 Task: Find connections with filter location Esperanza with filter topic #trainer with filter profile language Spanish with filter current company Pharma Jobs (Pharma Wisdom Jobs) with filter school Indian Institute of Technology, Patna with filter industry Digital Accessibility Services with filter service category Consulting with filter keywords title Front Desk Associate
Action: Mouse moved to (515, 109)
Screenshot: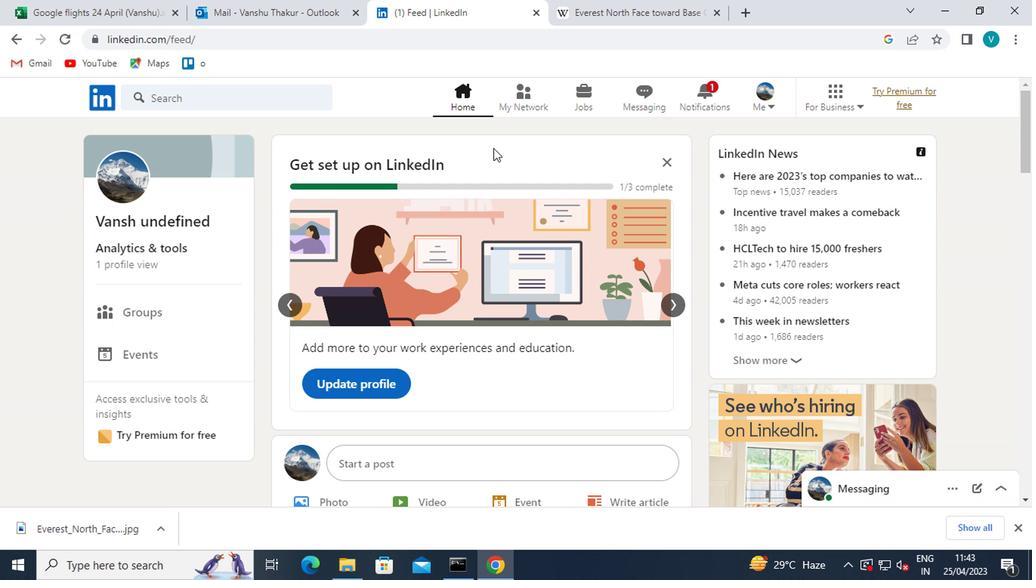 
Action: Mouse pressed left at (515, 109)
Screenshot: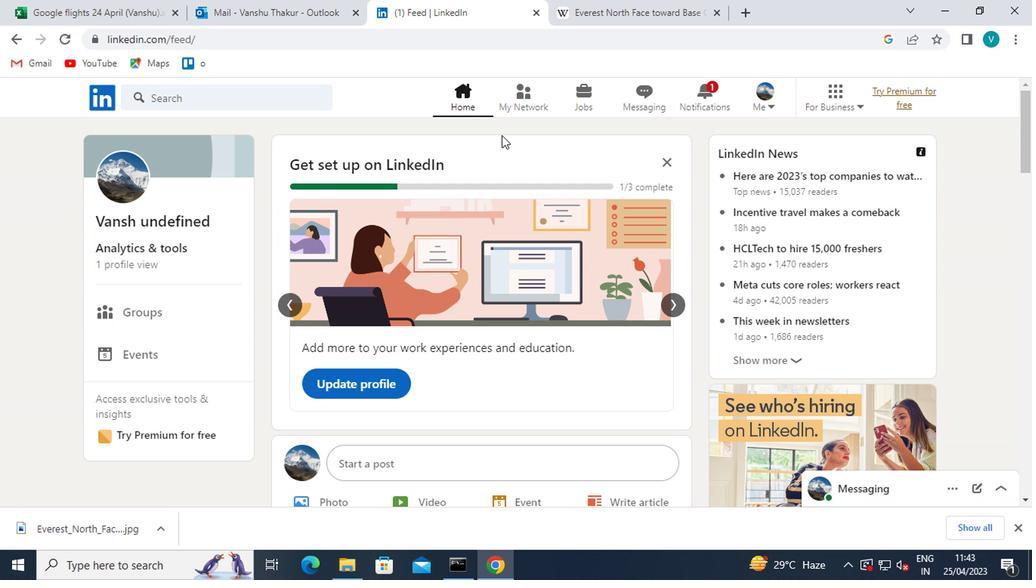 
Action: Mouse moved to (158, 184)
Screenshot: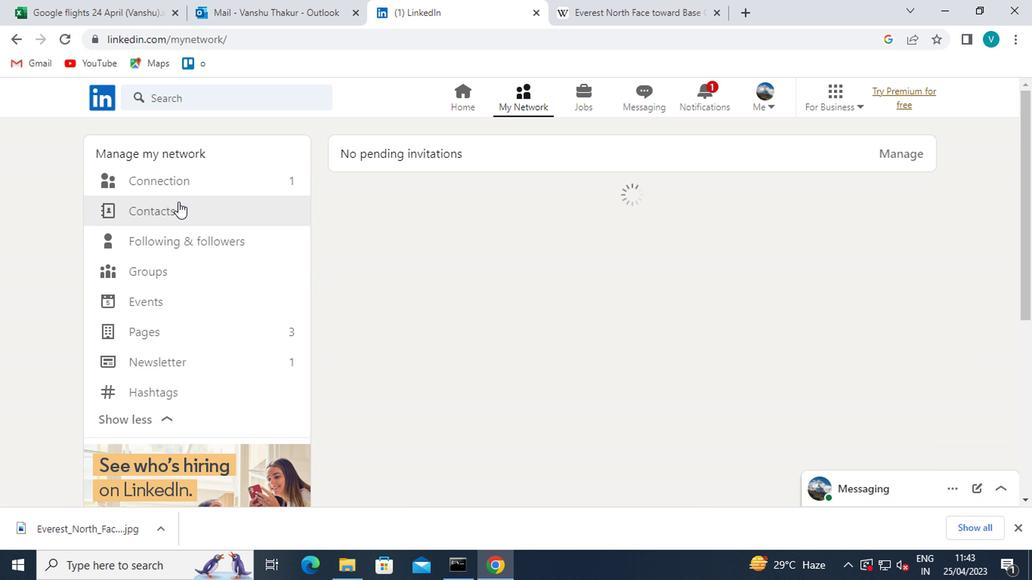
Action: Mouse pressed left at (158, 184)
Screenshot: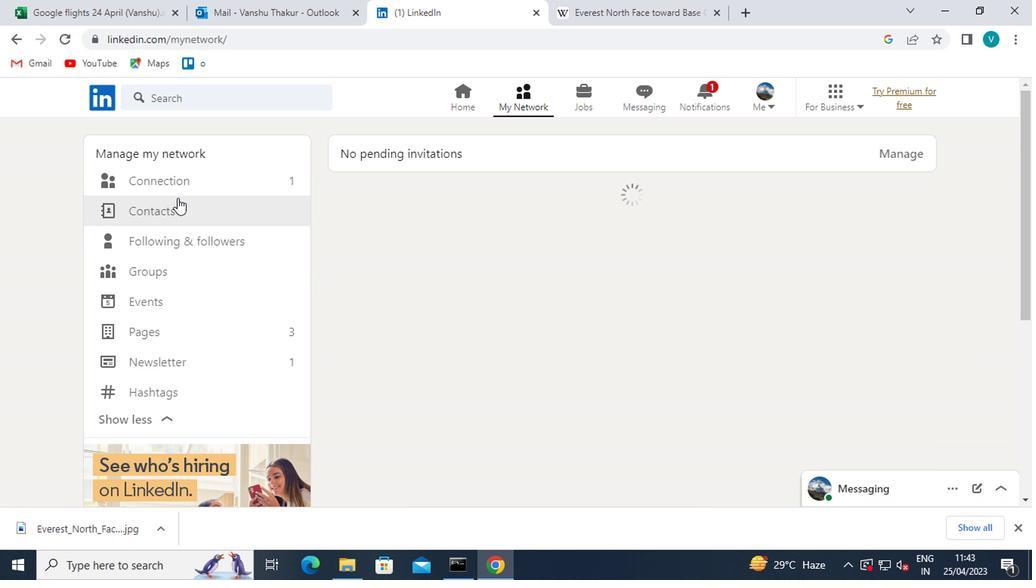 
Action: Mouse moved to (627, 174)
Screenshot: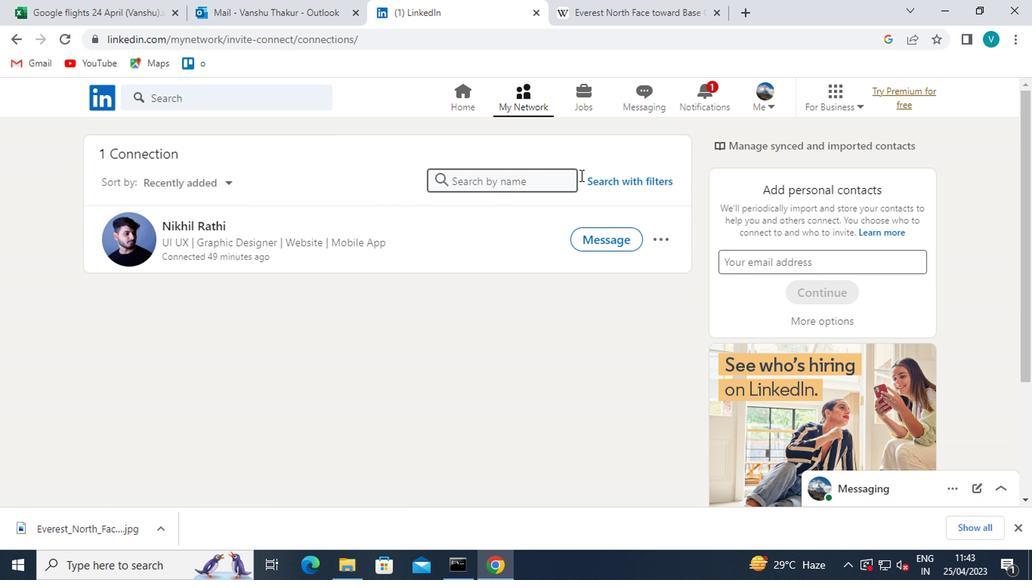 
Action: Mouse pressed left at (627, 174)
Screenshot: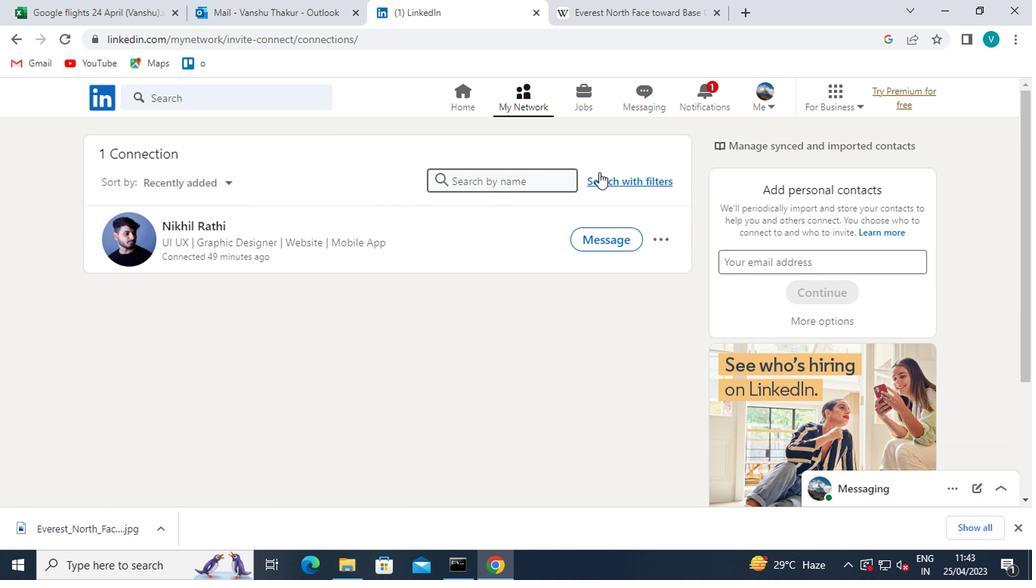 
Action: Mouse moved to (494, 137)
Screenshot: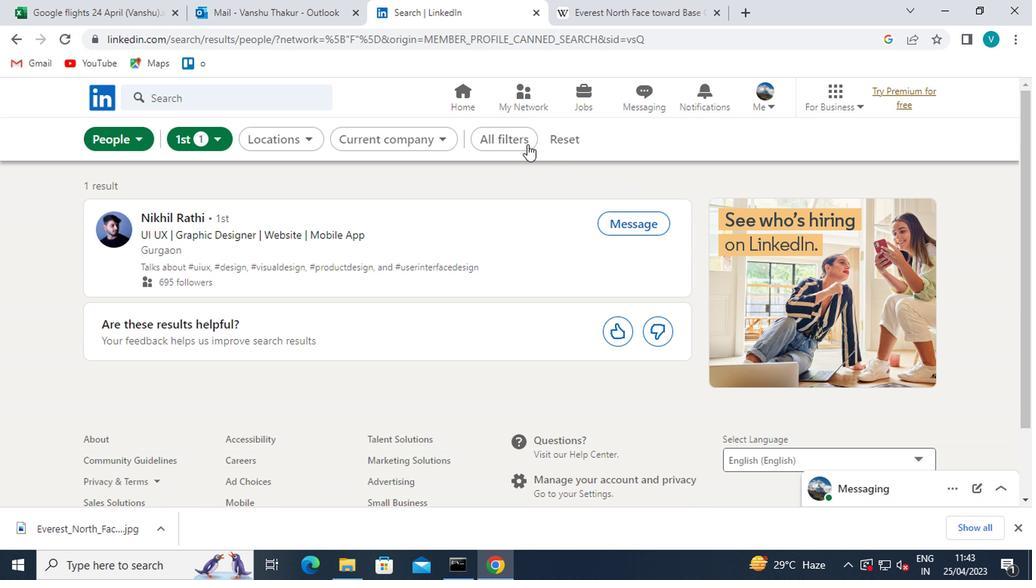 
Action: Mouse pressed left at (494, 137)
Screenshot: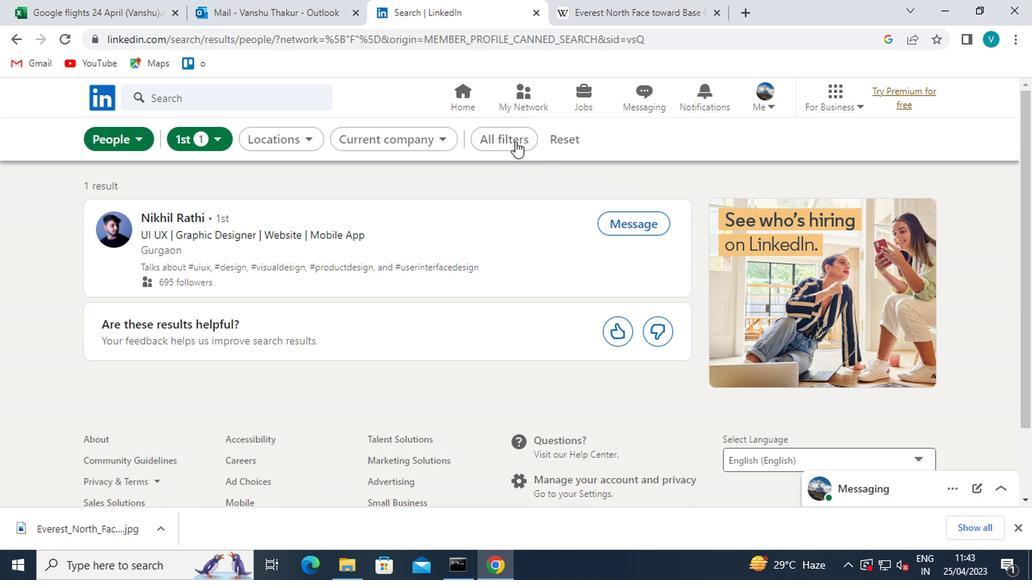 
Action: Mouse moved to (733, 344)
Screenshot: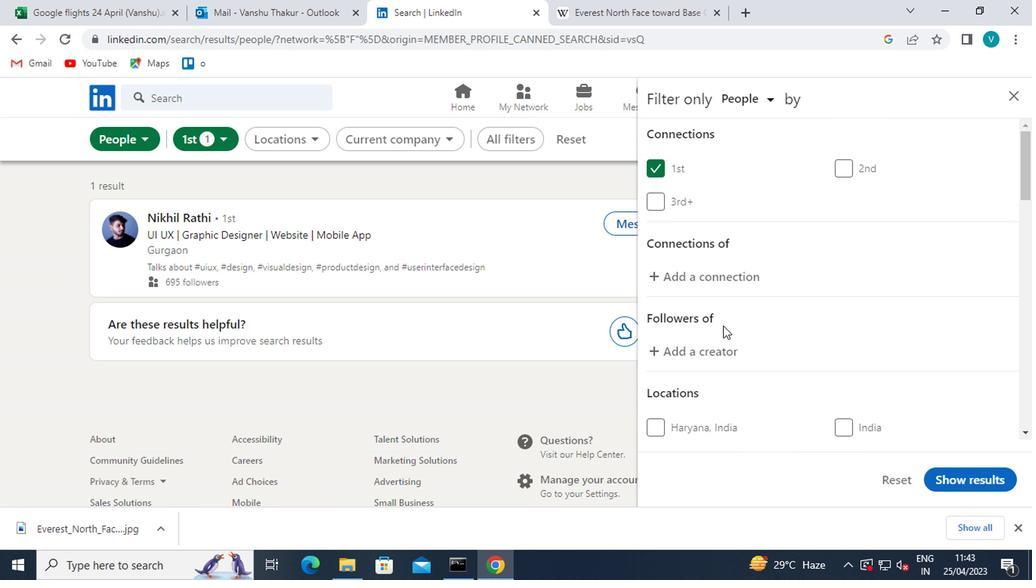
Action: Mouse scrolled (733, 344) with delta (0, 0)
Screenshot: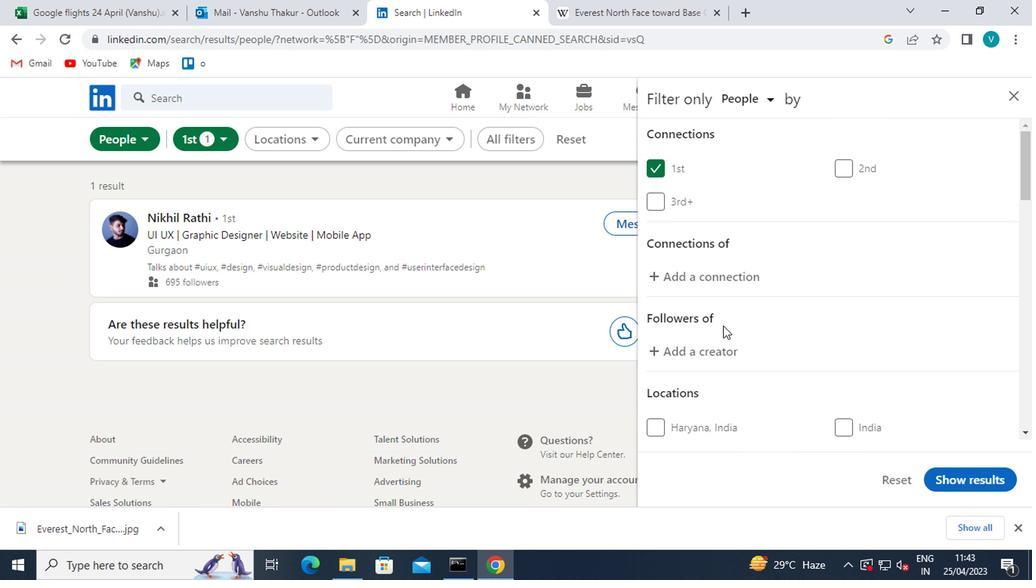 
Action: Mouse moved to (735, 348)
Screenshot: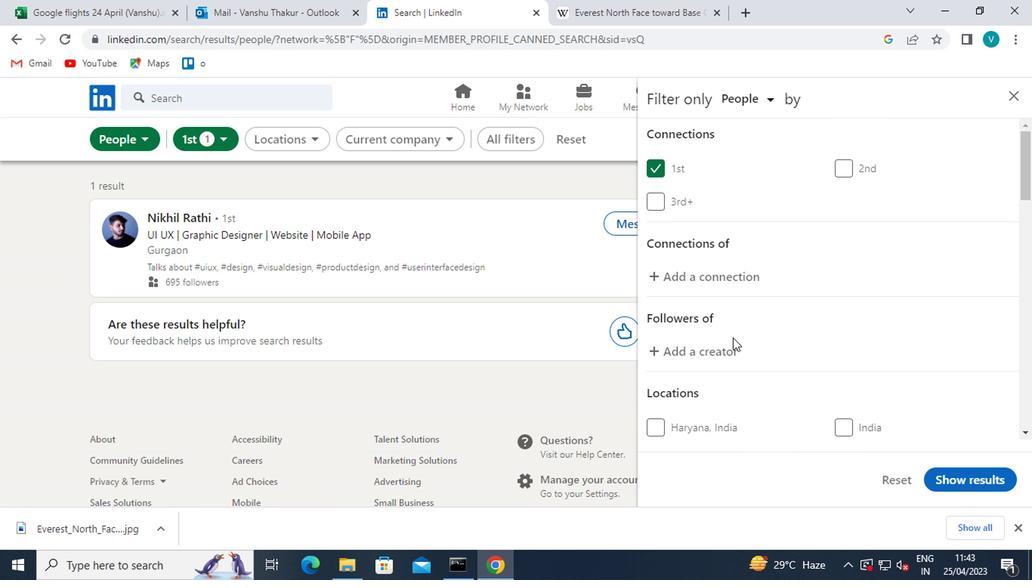 
Action: Mouse scrolled (735, 347) with delta (0, 0)
Screenshot: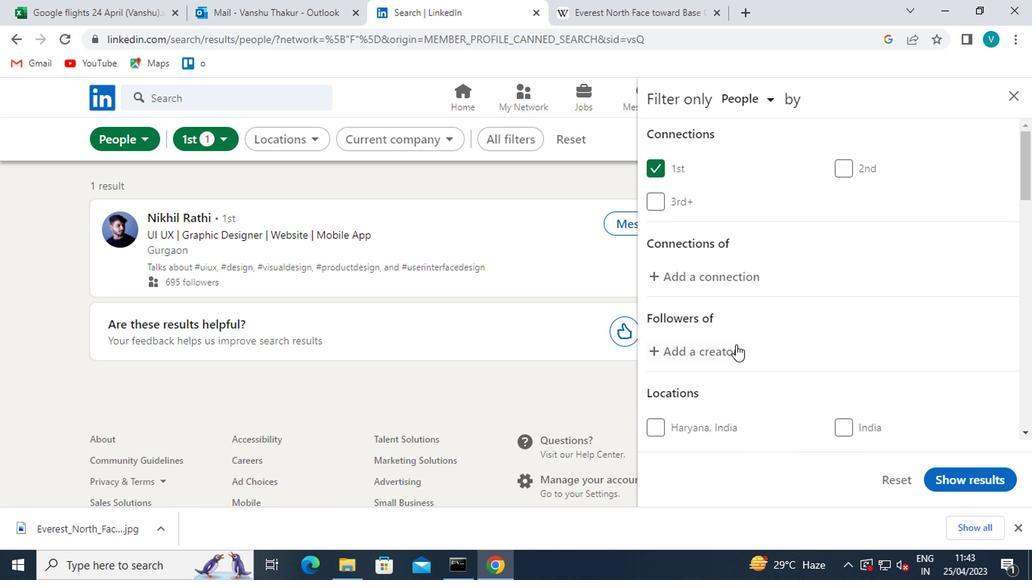 
Action: Mouse moved to (705, 340)
Screenshot: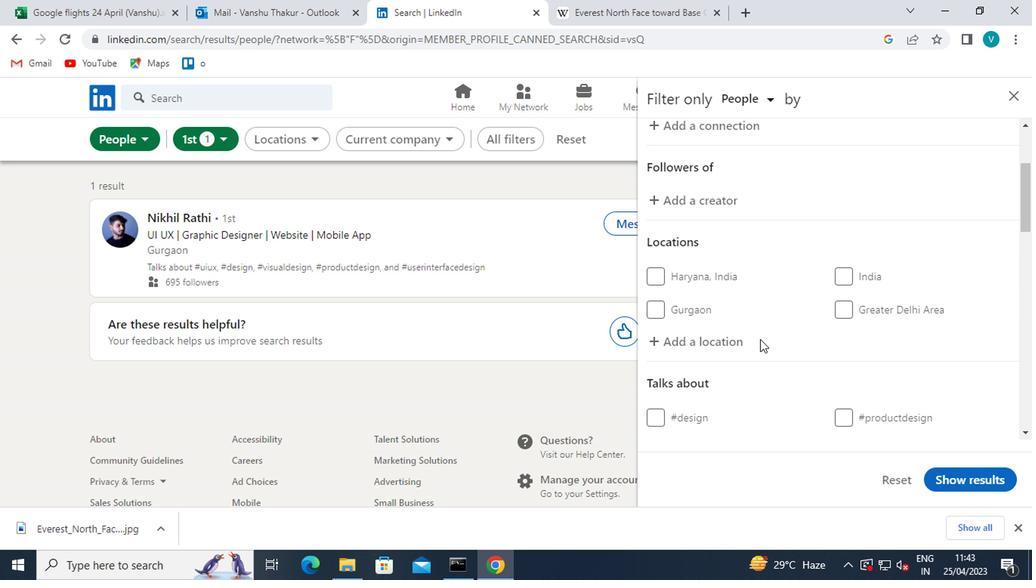 
Action: Mouse pressed left at (705, 340)
Screenshot: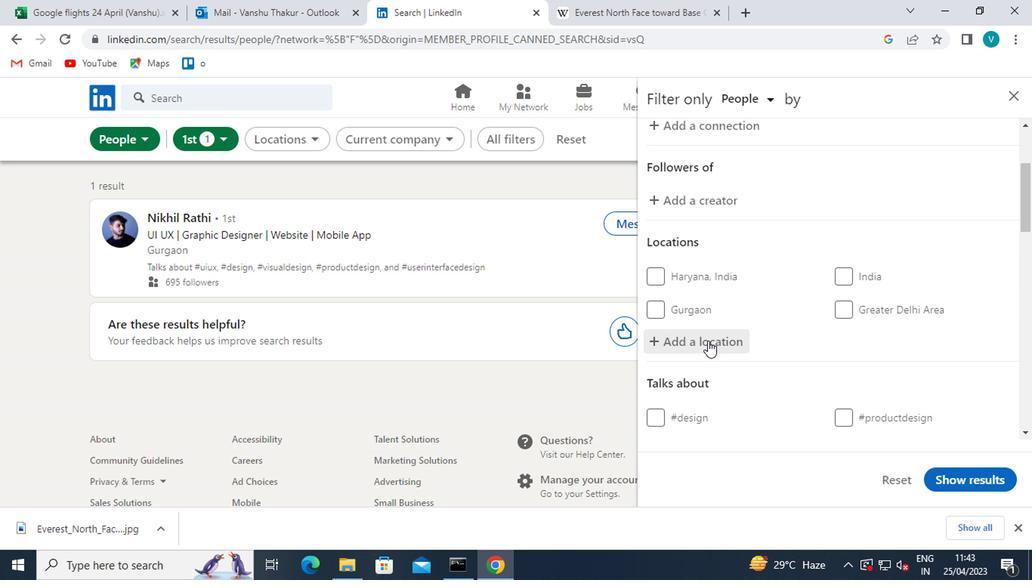 
Action: Mouse moved to (630, 301)
Screenshot: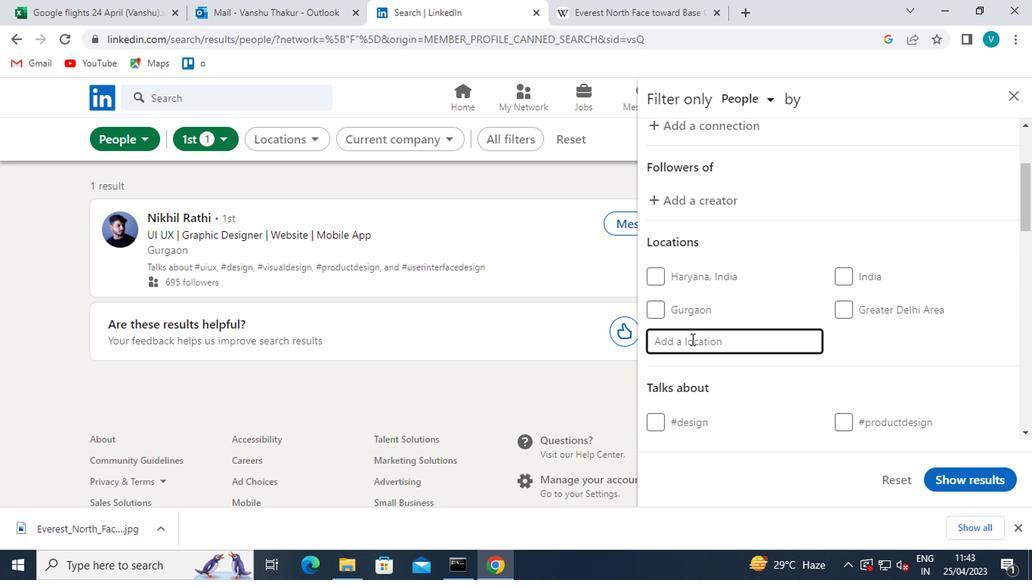 
Action: Key pressed <Key.shift>ES
Screenshot: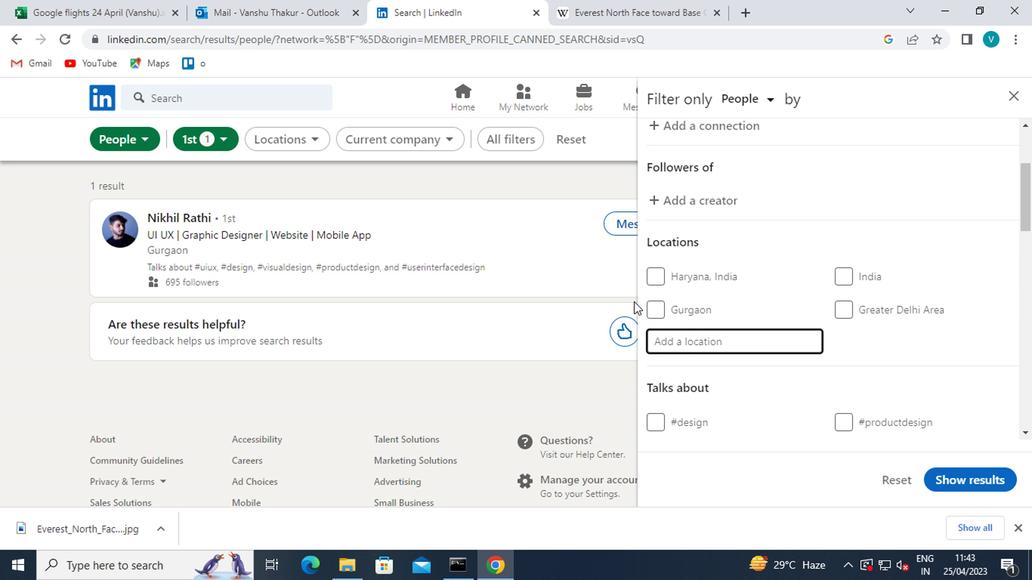 
Action: Mouse moved to (629, 301)
Screenshot: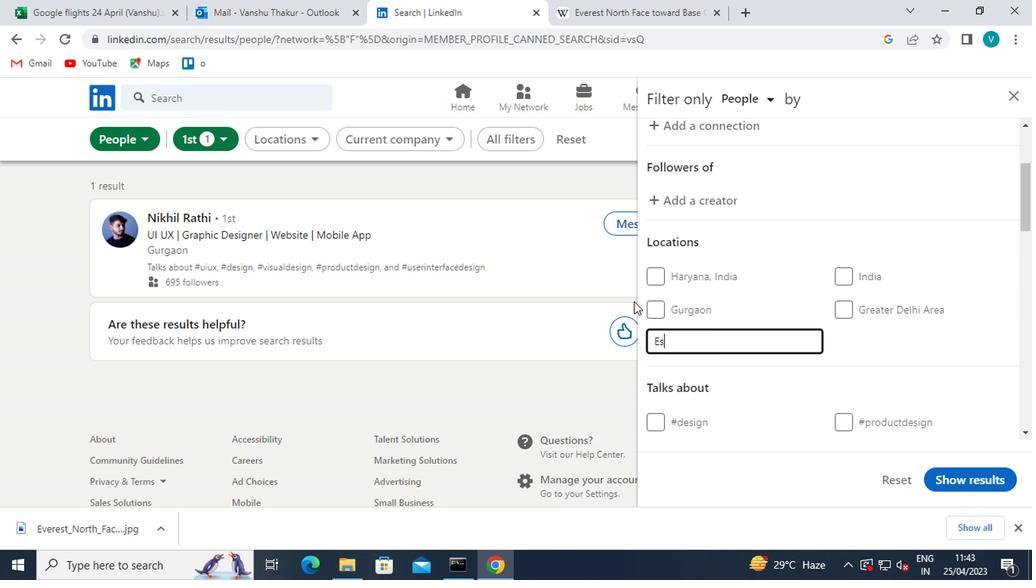 
Action: Key pressed PERANZA
Screenshot: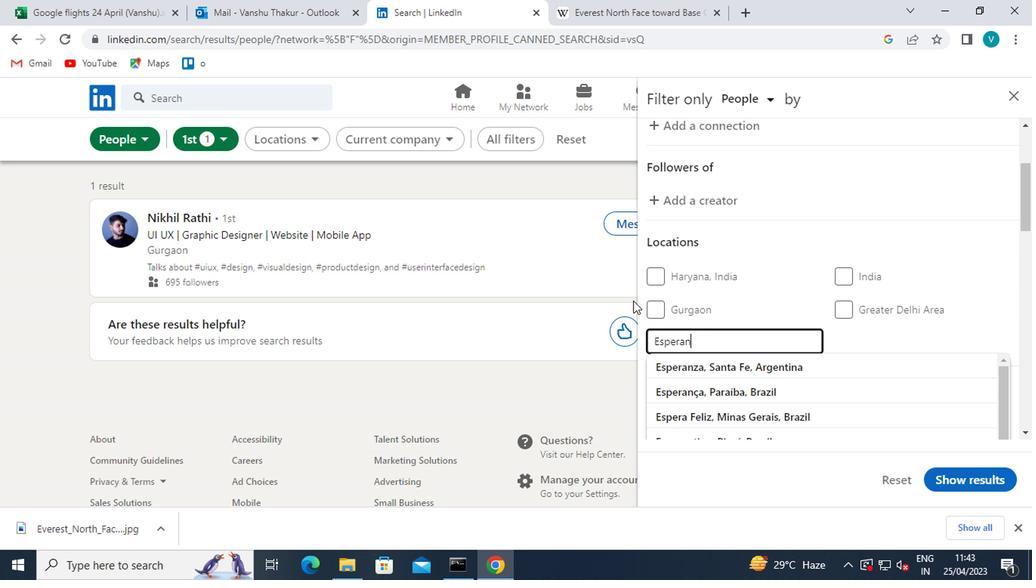 
Action: Mouse moved to (700, 373)
Screenshot: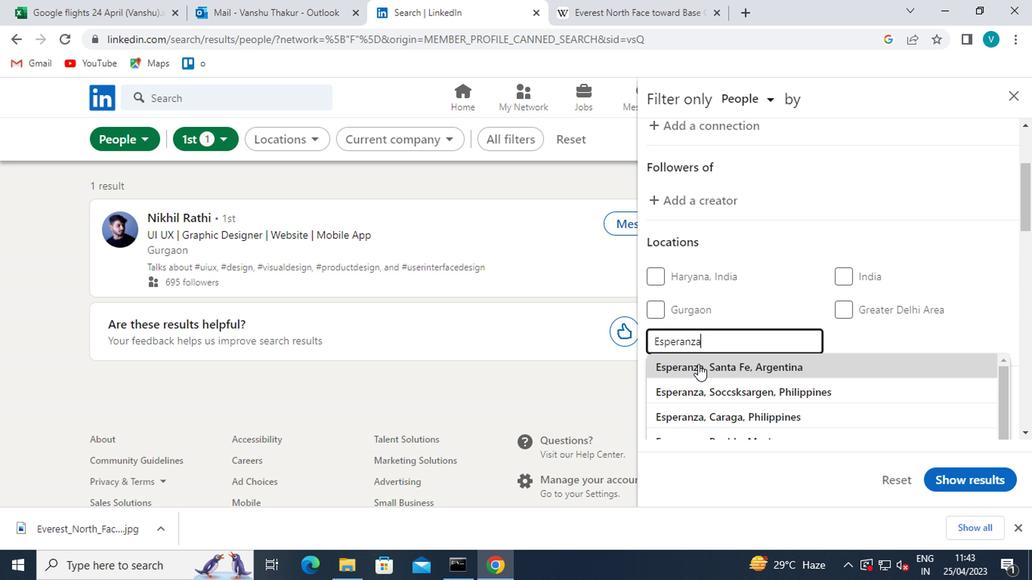 
Action: Mouse pressed left at (700, 373)
Screenshot: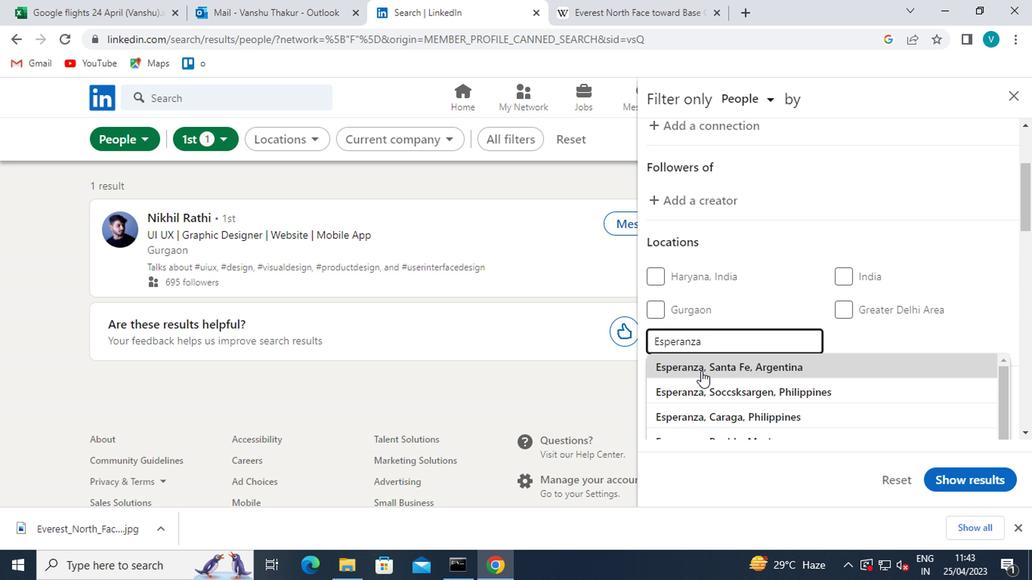 
Action: Mouse moved to (809, 315)
Screenshot: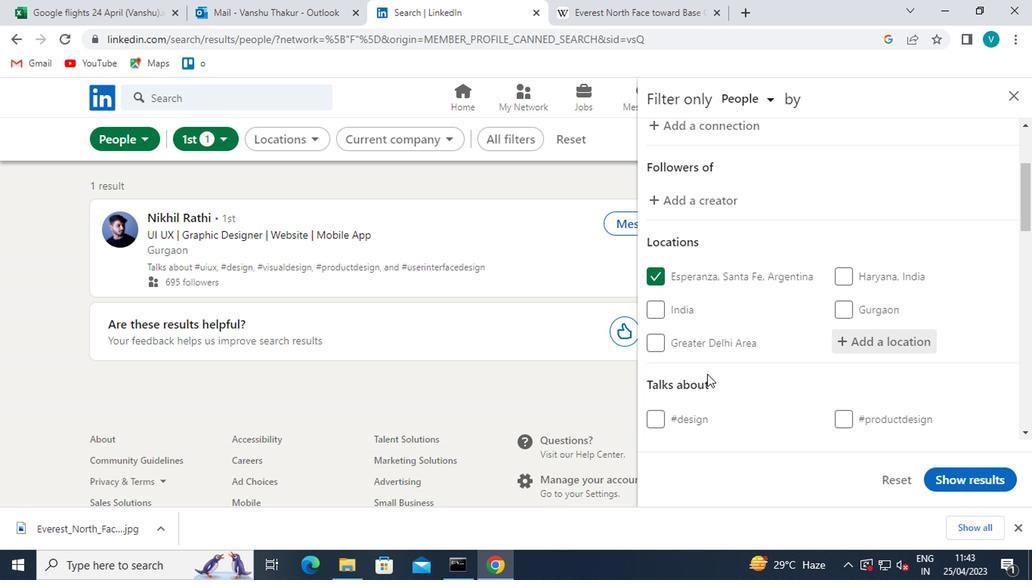 
Action: Mouse scrolled (809, 314) with delta (0, 0)
Screenshot: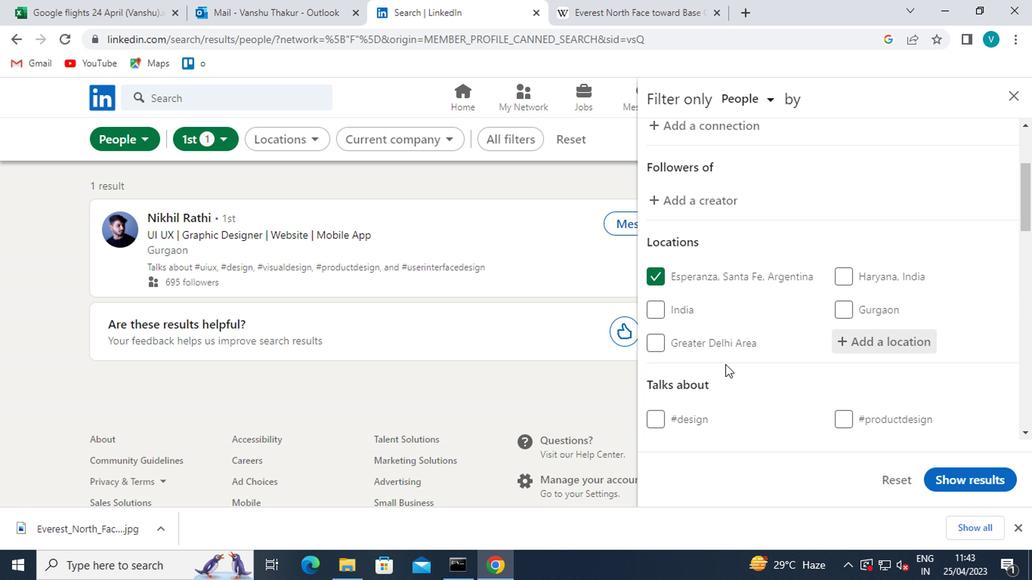 
Action: Mouse scrolled (809, 314) with delta (0, 0)
Screenshot: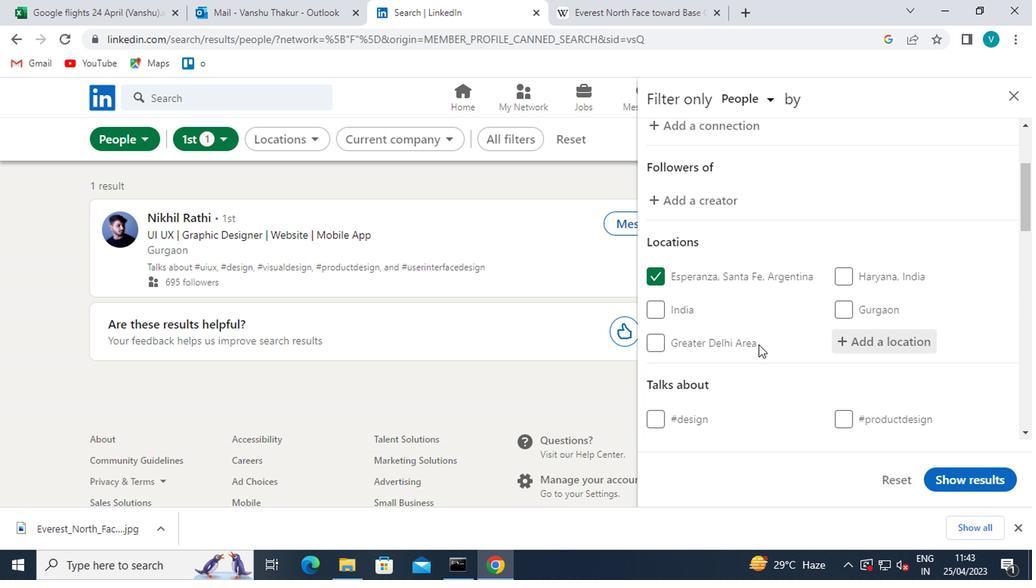 
Action: Mouse scrolled (809, 314) with delta (0, 0)
Screenshot: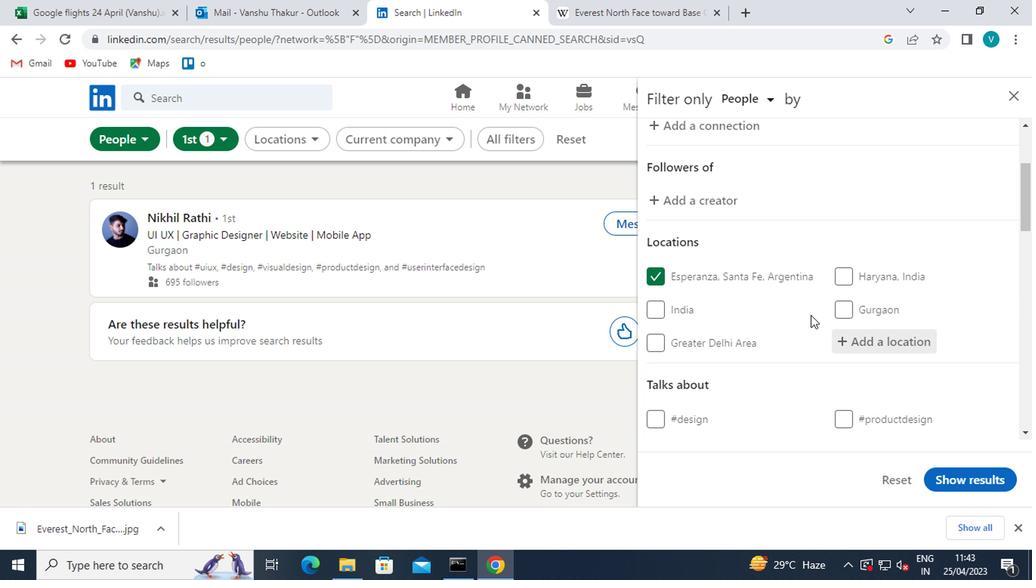 
Action: Mouse moved to (885, 263)
Screenshot: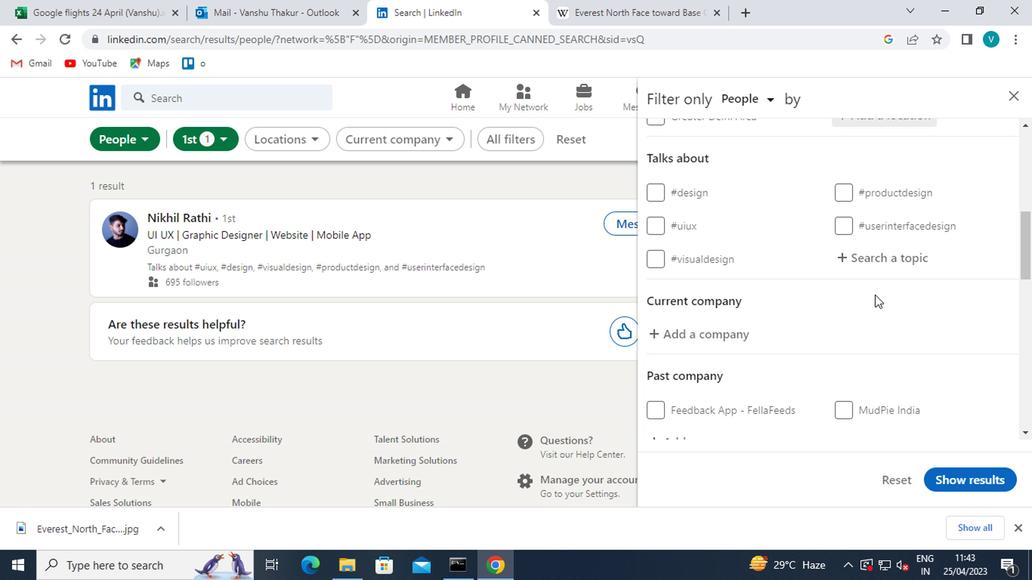 
Action: Mouse pressed left at (885, 263)
Screenshot: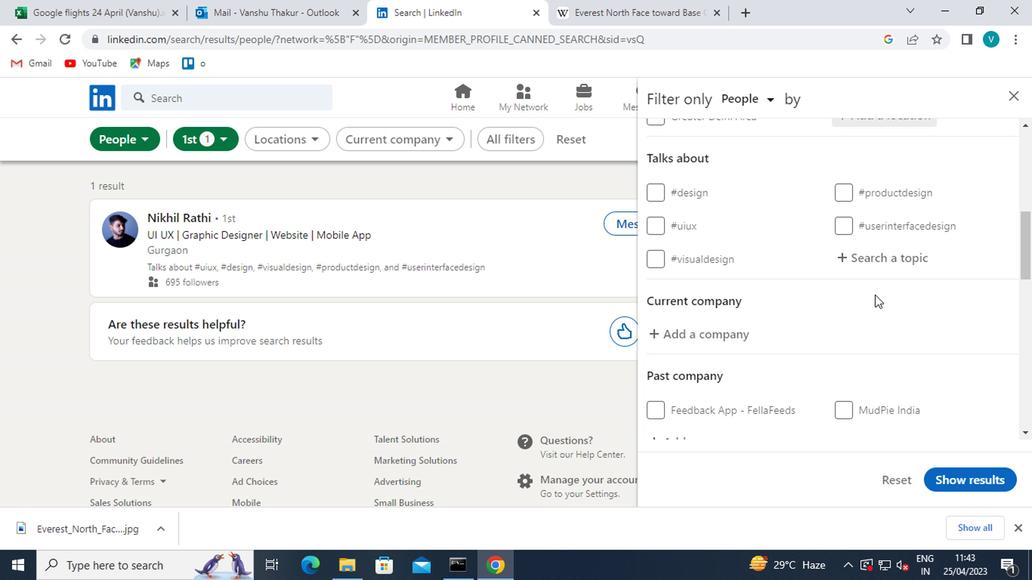 
Action: Mouse moved to (582, 123)
Screenshot: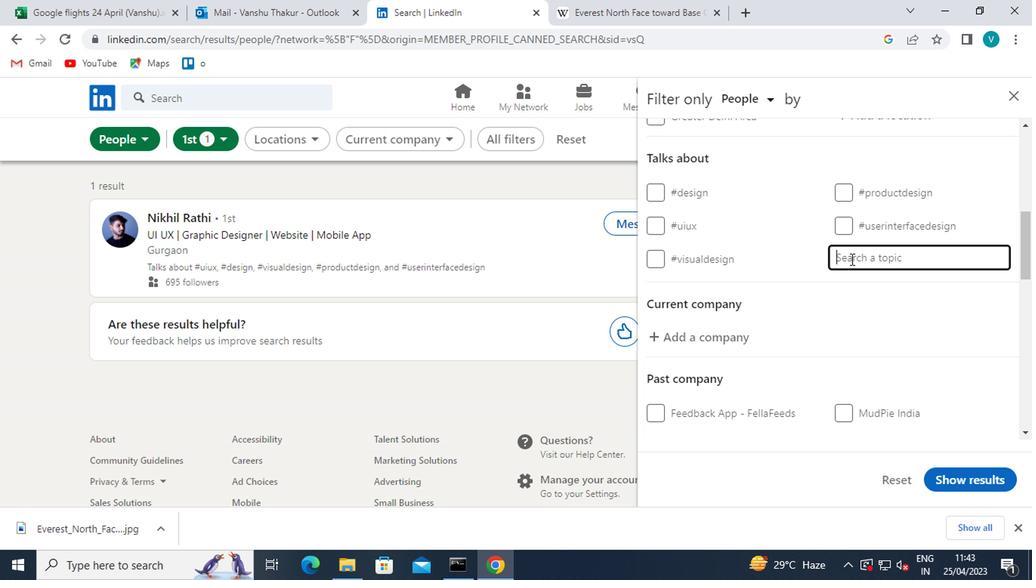 
Action: Key pressed <Key.shift>#TRAINER
Screenshot: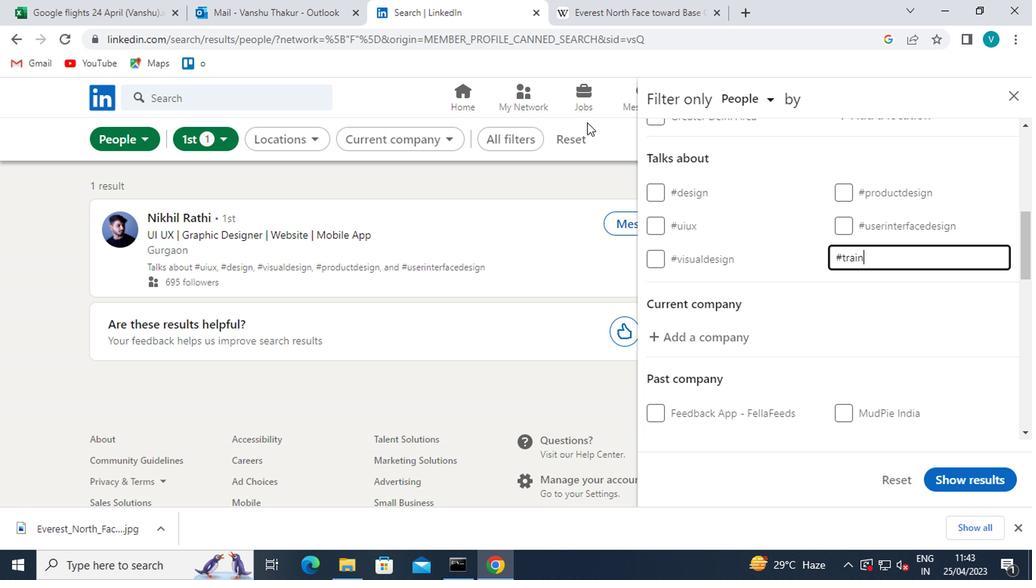 
Action: Mouse moved to (840, 305)
Screenshot: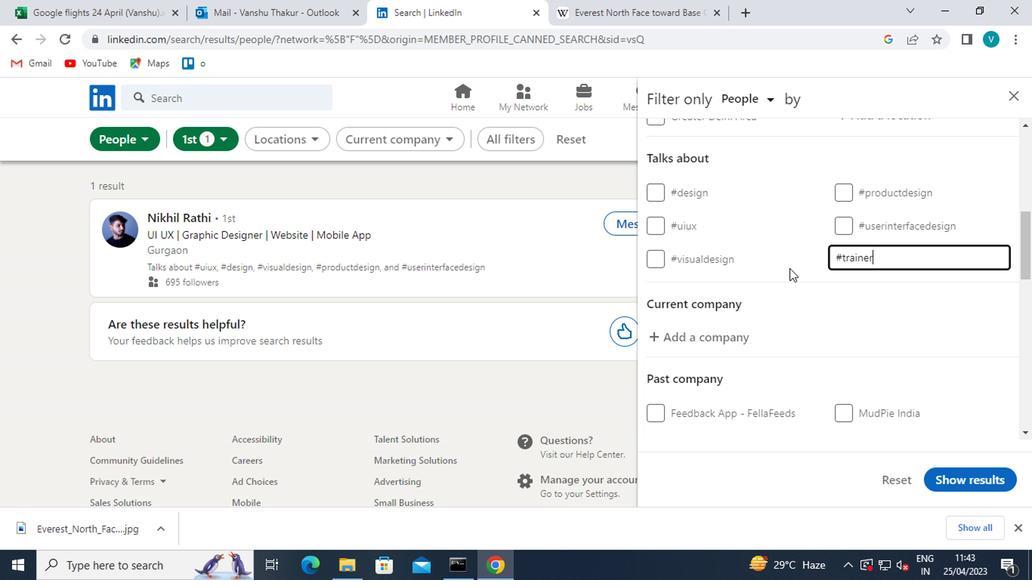 
Action: Mouse pressed left at (840, 305)
Screenshot: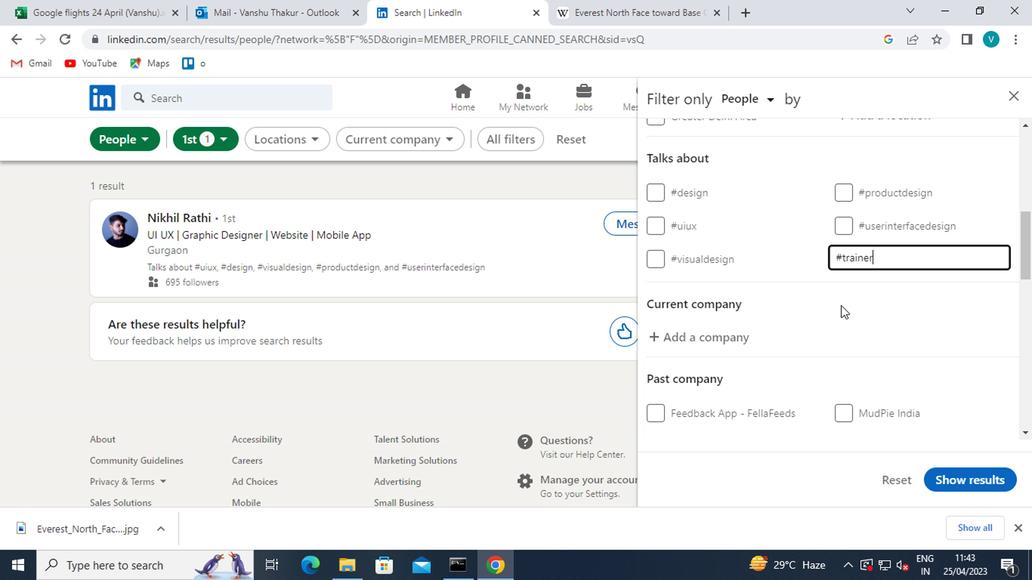 
Action: Mouse moved to (838, 295)
Screenshot: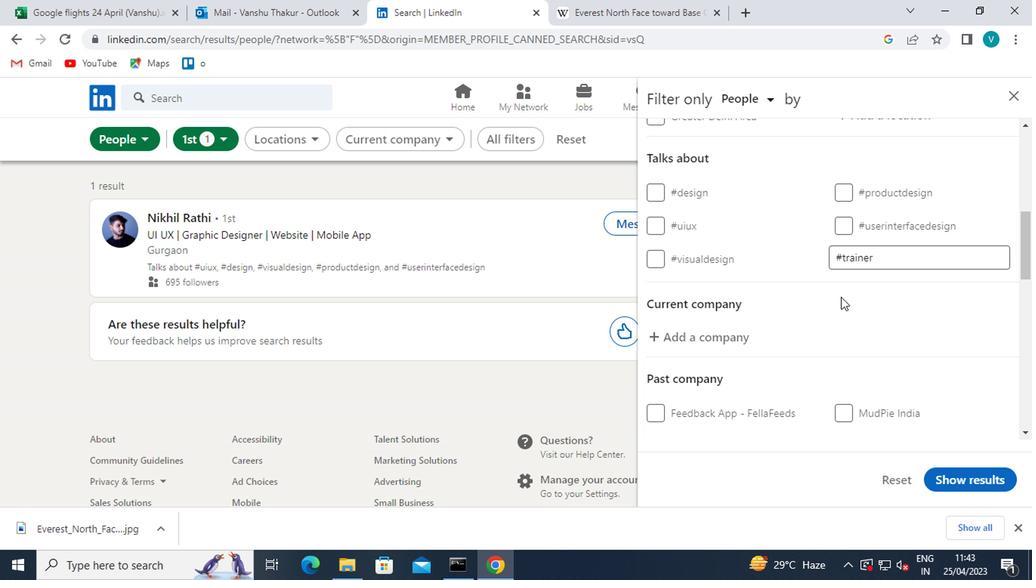
Action: Mouse scrolled (838, 294) with delta (0, -1)
Screenshot: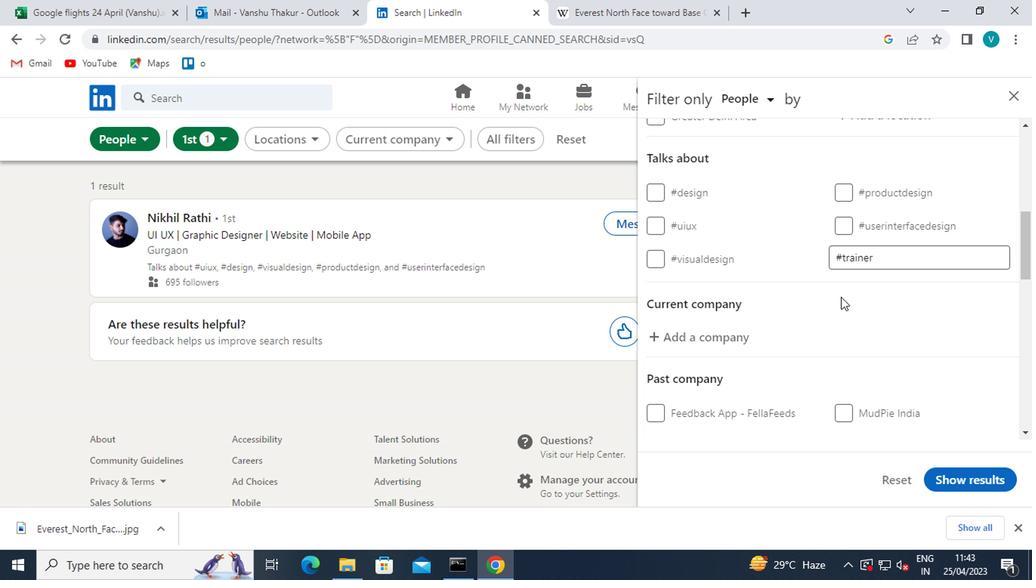 
Action: Mouse moved to (835, 293)
Screenshot: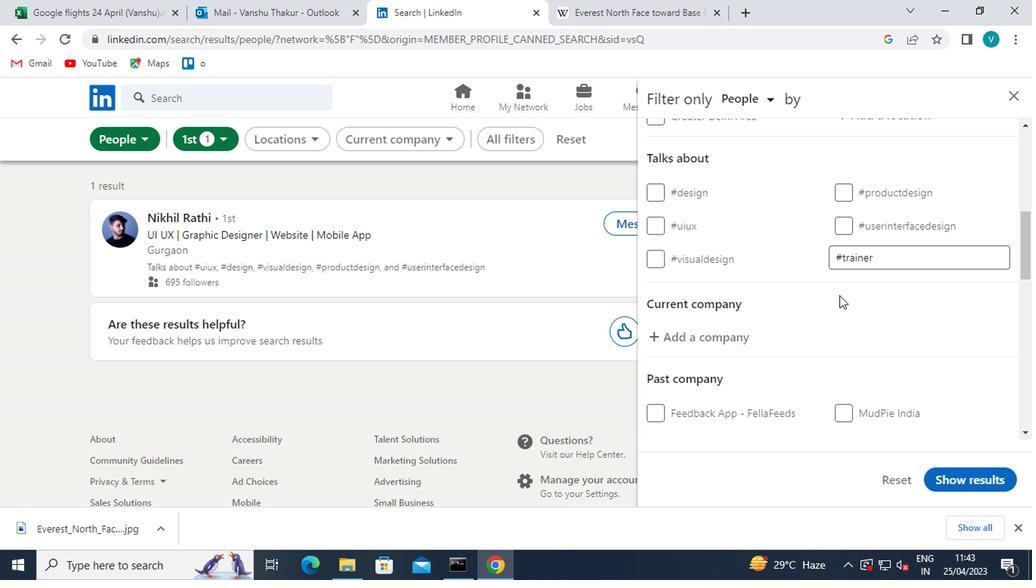 
Action: Mouse scrolled (835, 292) with delta (0, -1)
Screenshot: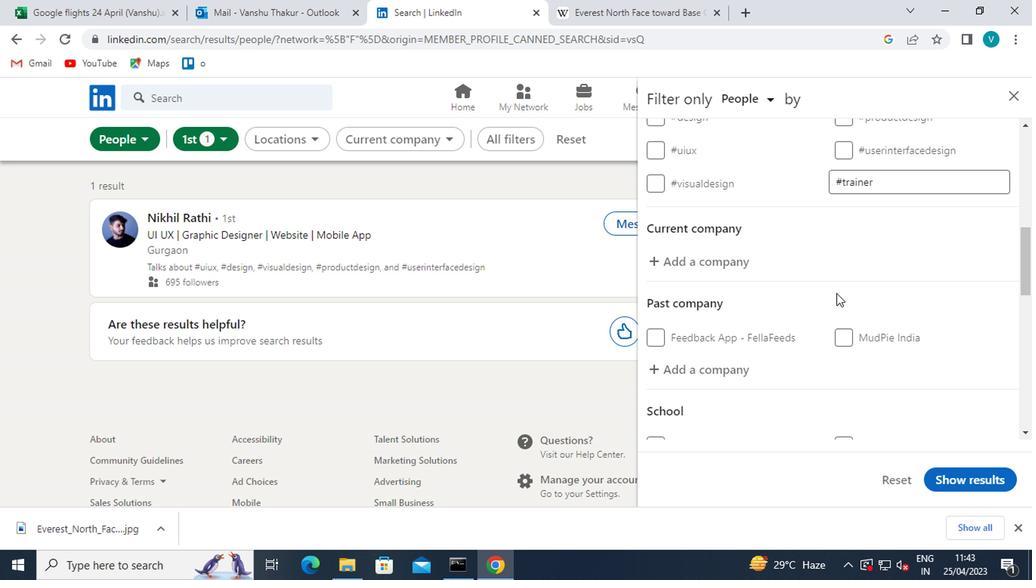 
Action: Mouse scrolled (835, 292) with delta (0, -1)
Screenshot: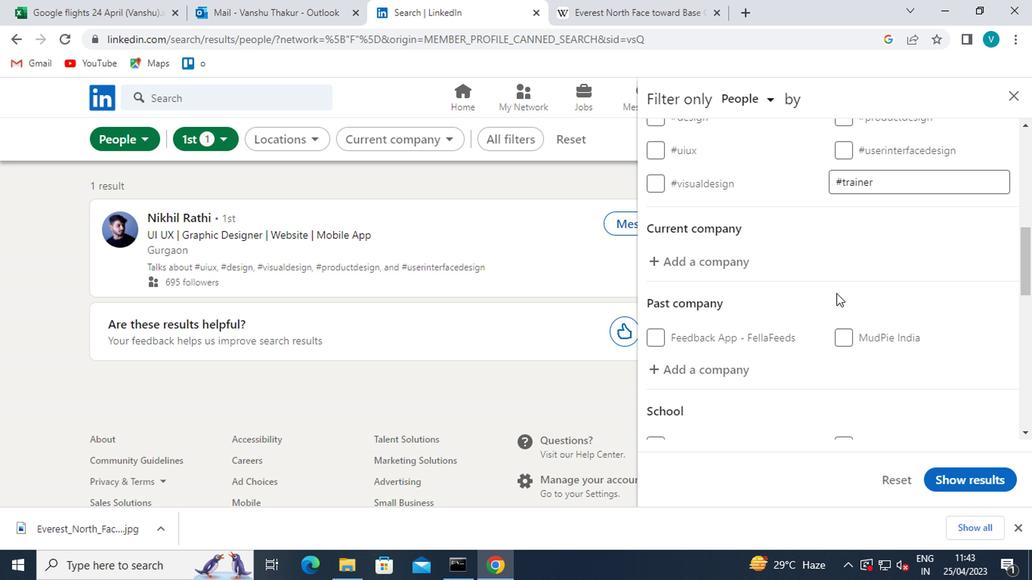 
Action: Mouse scrolled (835, 292) with delta (0, -1)
Screenshot: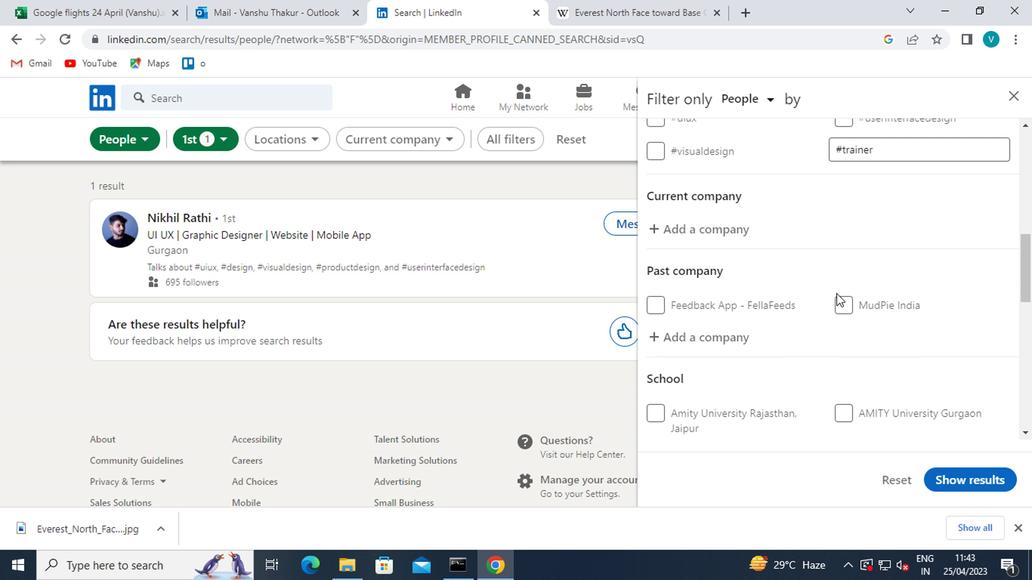 
Action: Mouse scrolled (835, 292) with delta (0, -1)
Screenshot: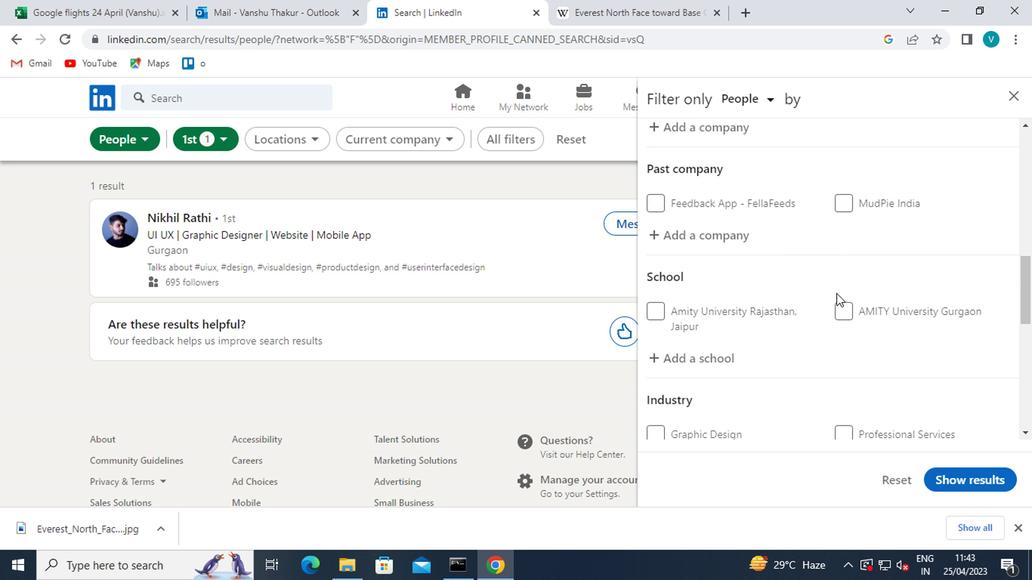 
Action: Mouse scrolled (835, 292) with delta (0, -1)
Screenshot: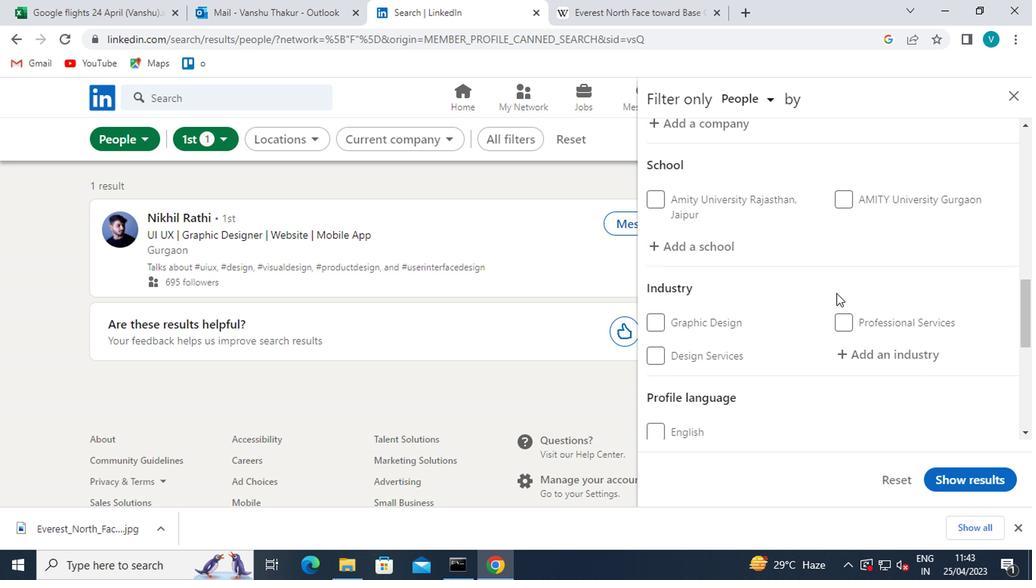 
Action: Mouse scrolled (835, 294) with delta (0, 0)
Screenshot: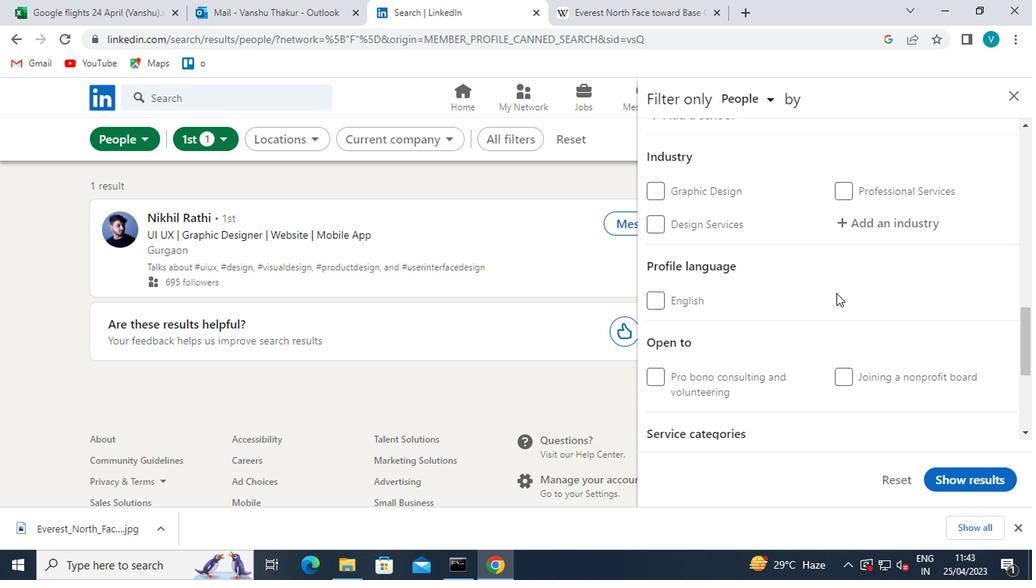 
Action: Mouse scrolled (835, 294) with delta (0, 0)
Screenshot: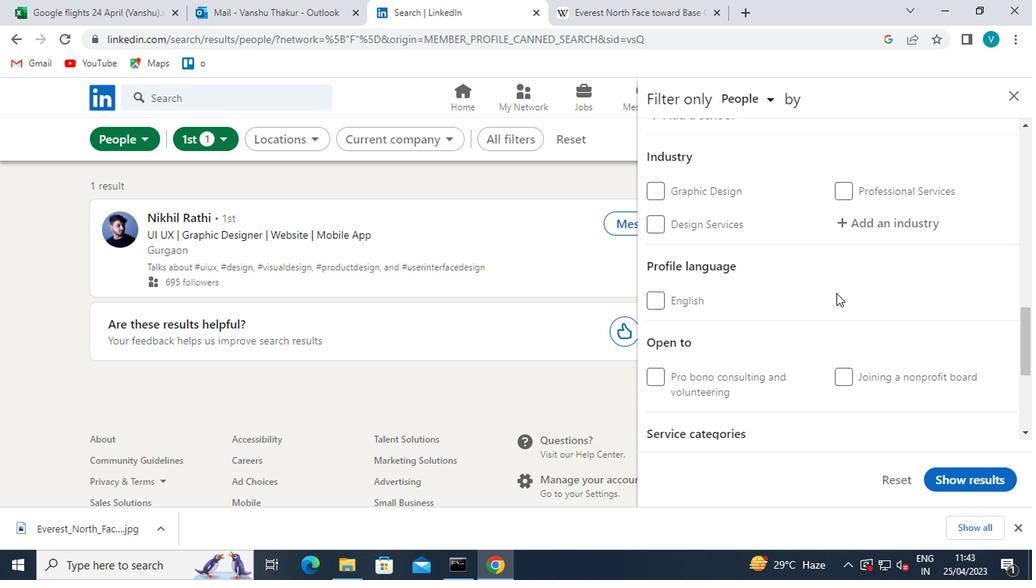 
Action: Mouse scrolled (835, 294) with delta (0, 0)
Screenshot: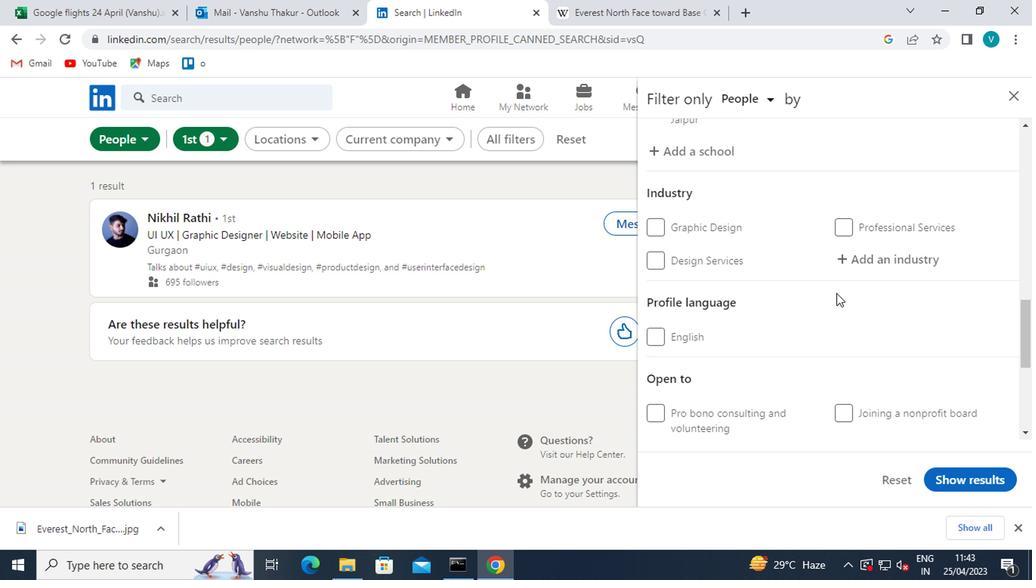 
Action: Mouse scrolled (835, 294) with delta (0, 0)
Screenshot: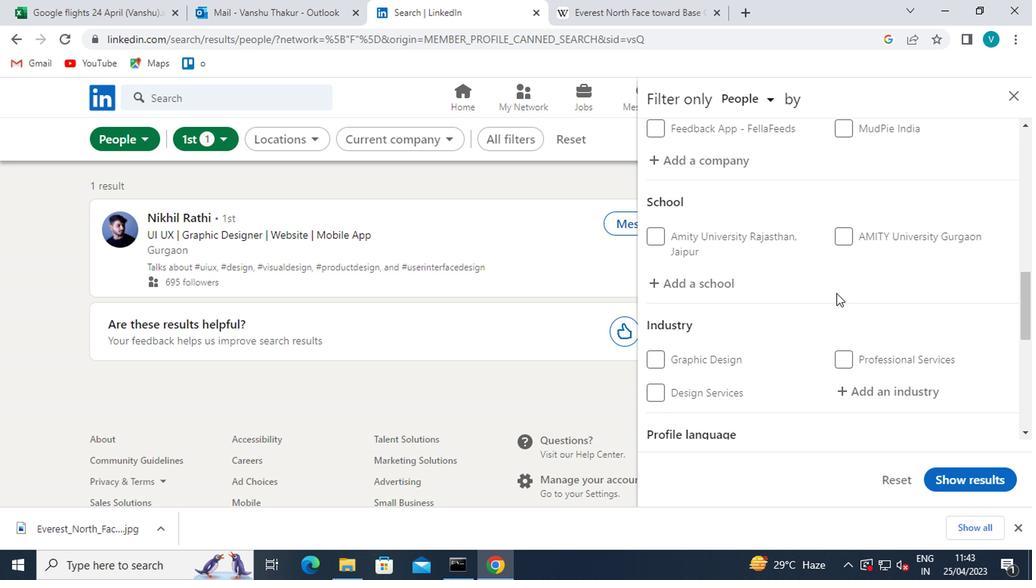 
Action: Mouse moved to (822, 295)
Screenshot: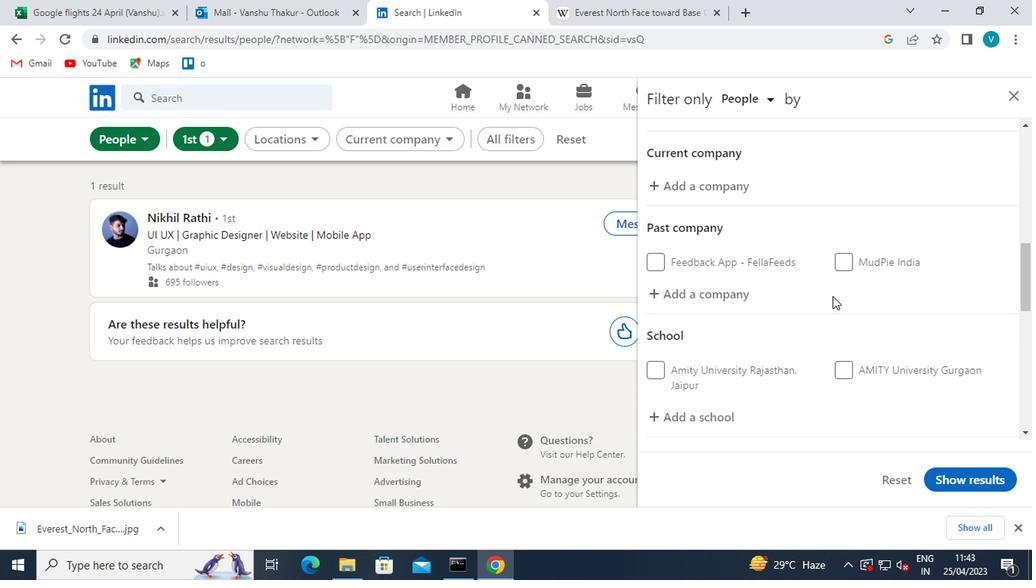 
Action: Mouse scrolled (822, 295) with delta (0, 0)
Screenshot: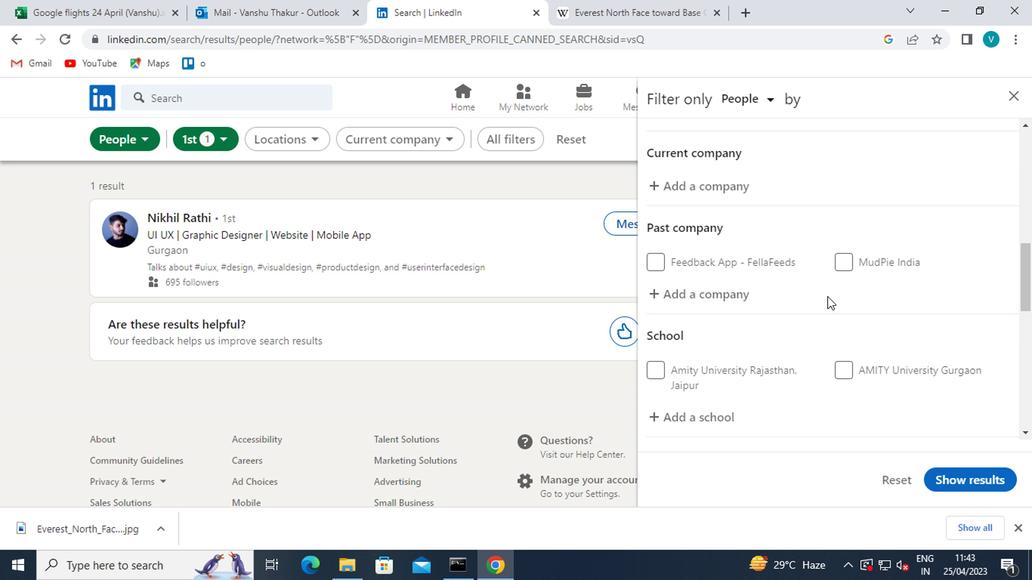 
Action: Mouse moved to (741, 259)
Screenshot: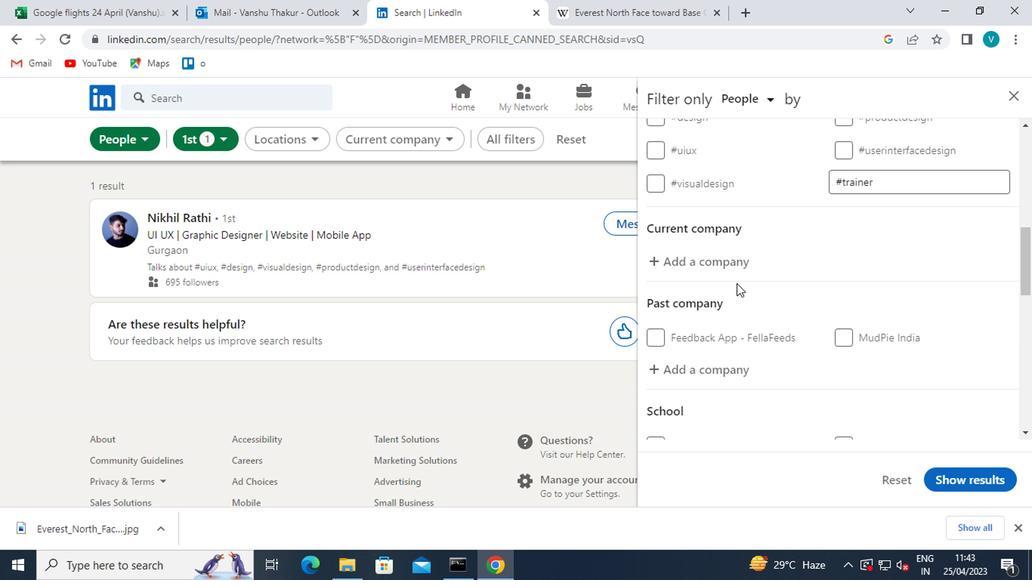 
Action: Mouse pressed left at (741, 259)
Screenshot: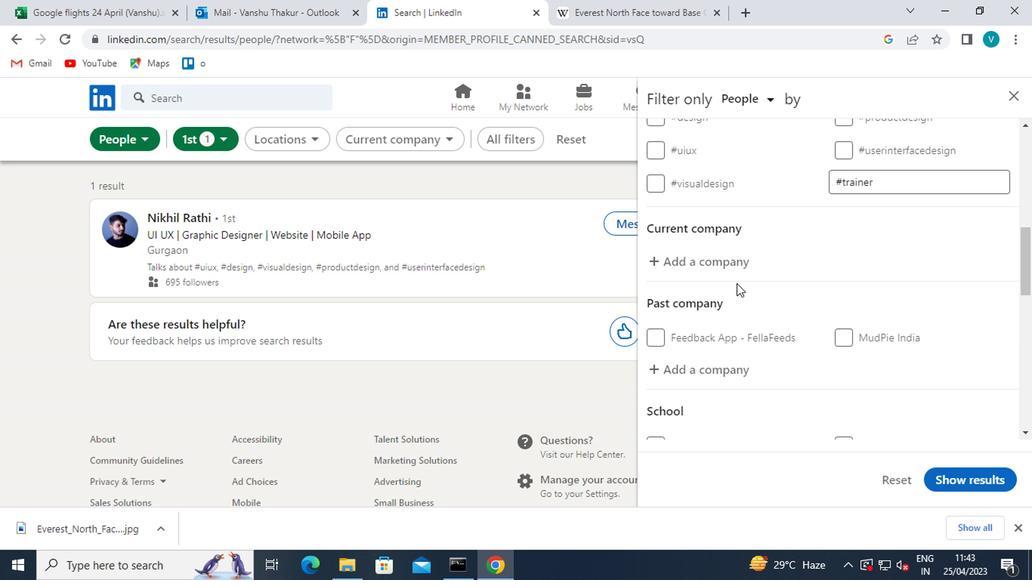 
Action: Mouse moved to (603, 339)
Screenshot: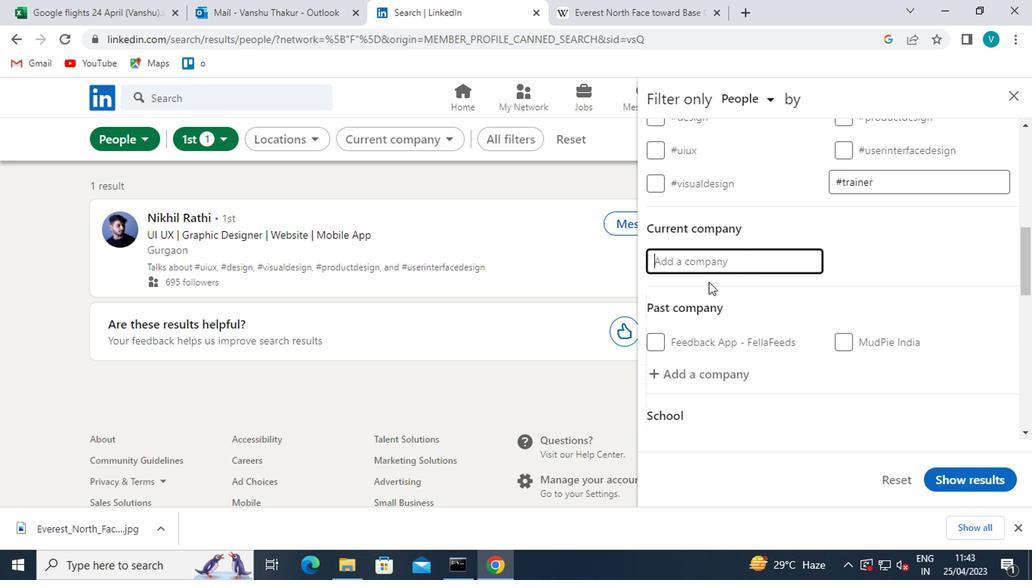 
Action: Key pressed <Key.shift>PHARMA
Screenshot: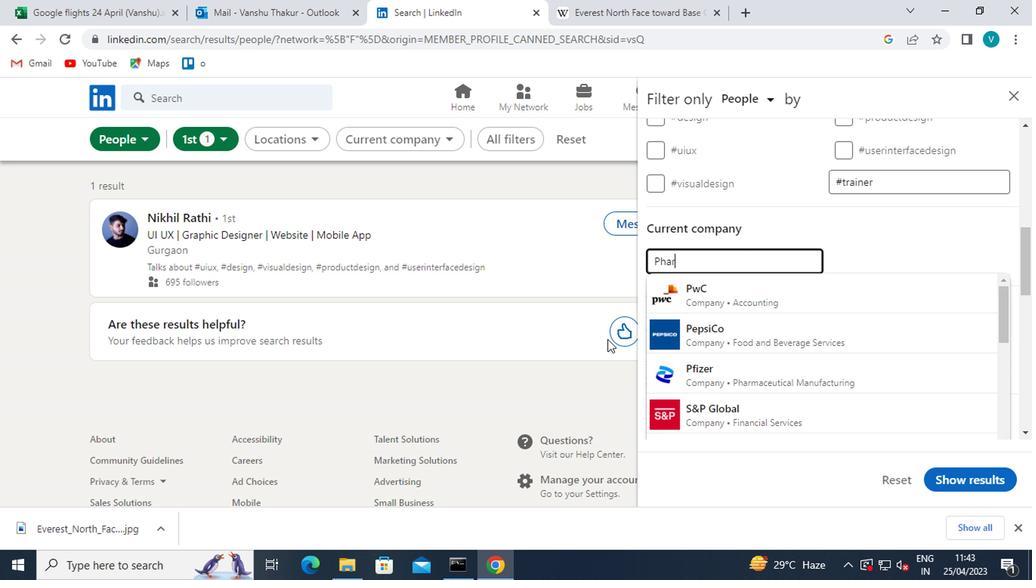 
Action: Mouse moved to (735, 304)
Screenshot: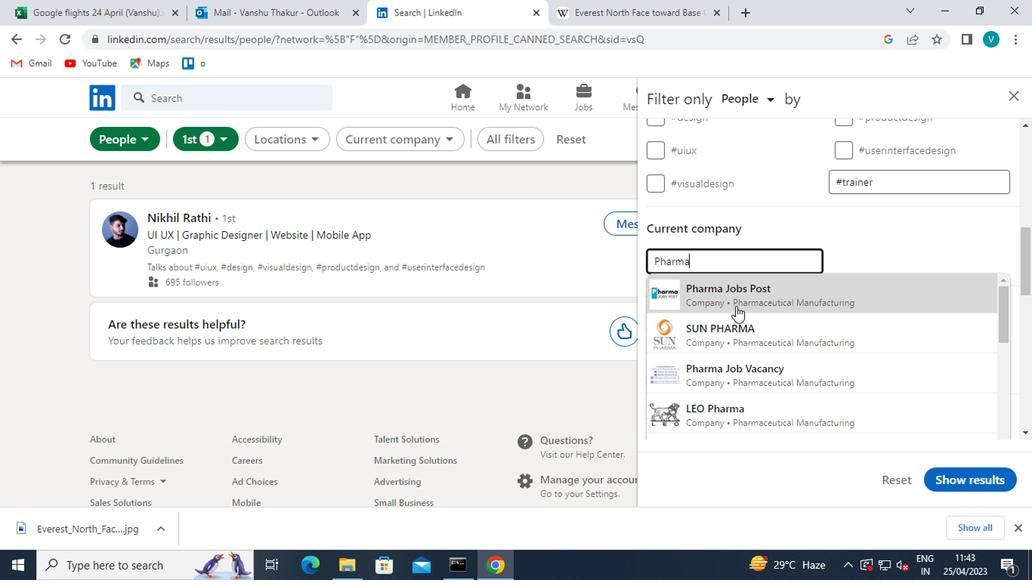 
Action: Mouse pressed left at (735, 304)
Screenshot: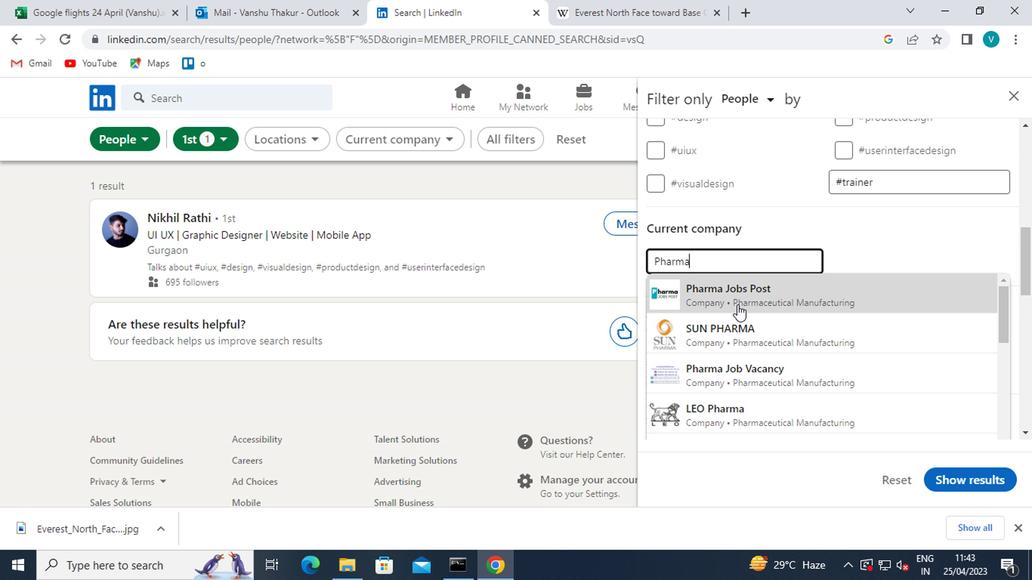 
Action: Mouse moved to (737, 308)
Screenshot: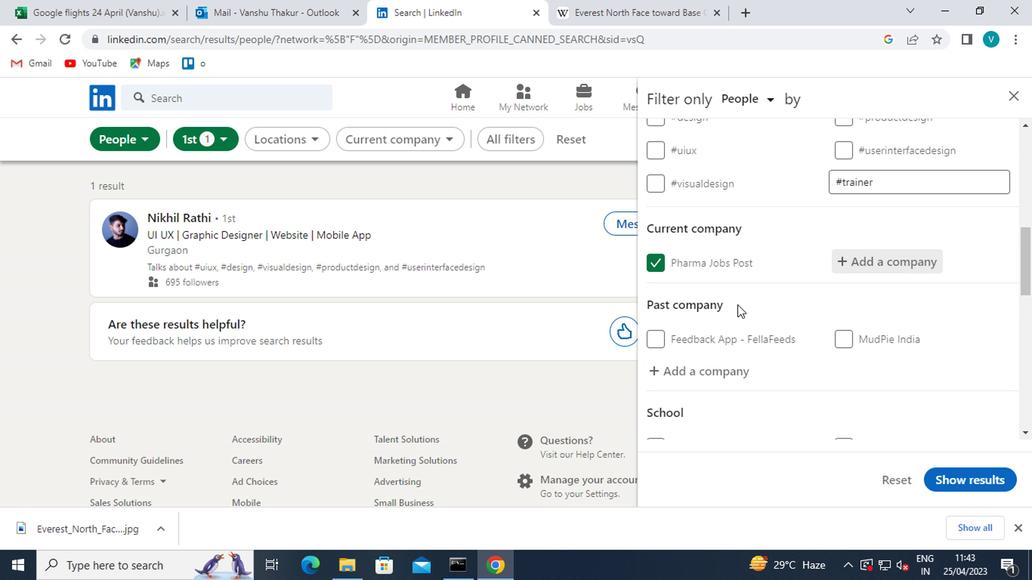 
Action: Mouse scrolled (737, 307) with delta (0, -1)
Screenshot: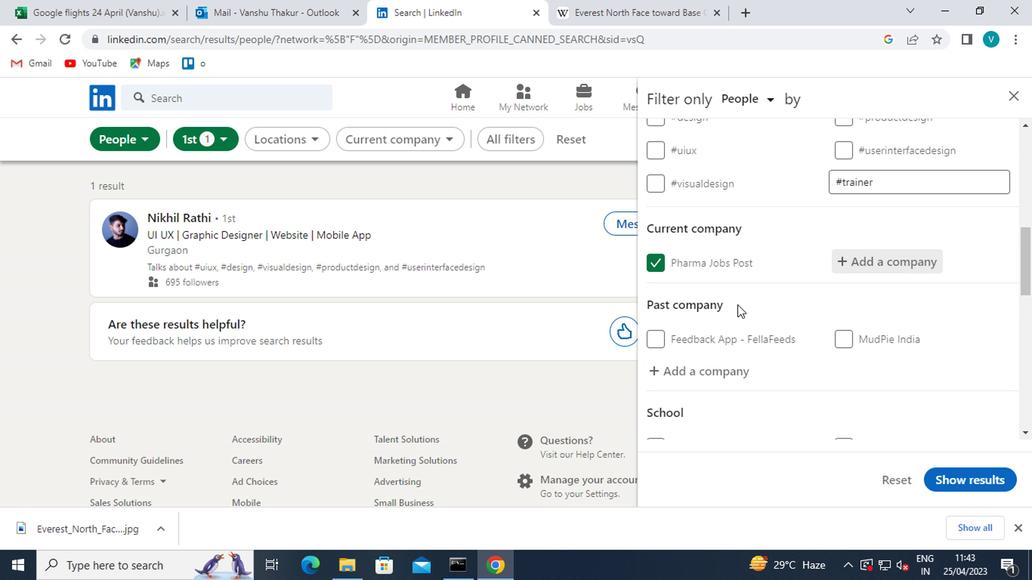 
Action: Mouse moved to (737, 331)
Screenshot: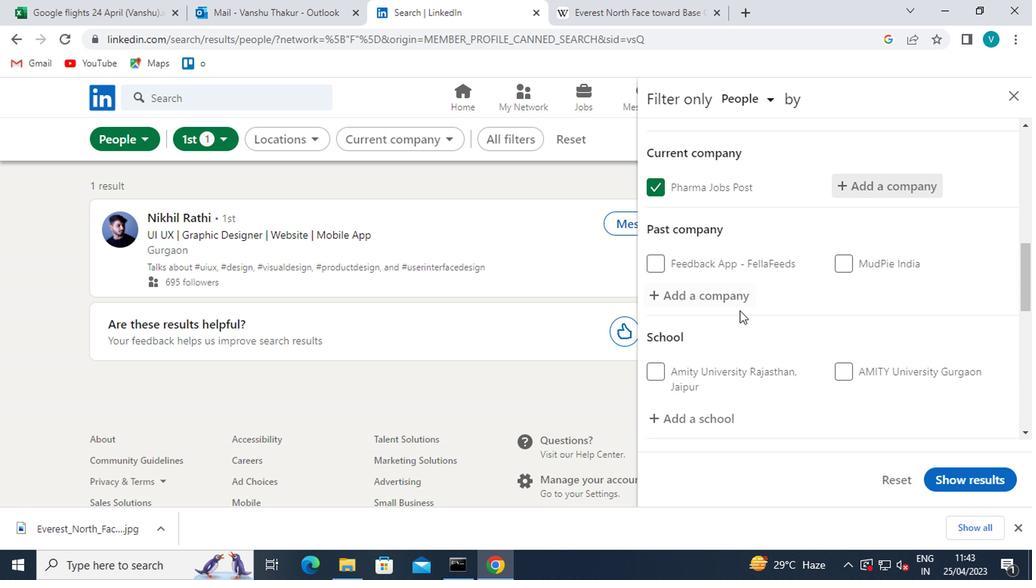 
Action: Mouse scrolled (737, 331) with delta (0, 0)
Screenshot: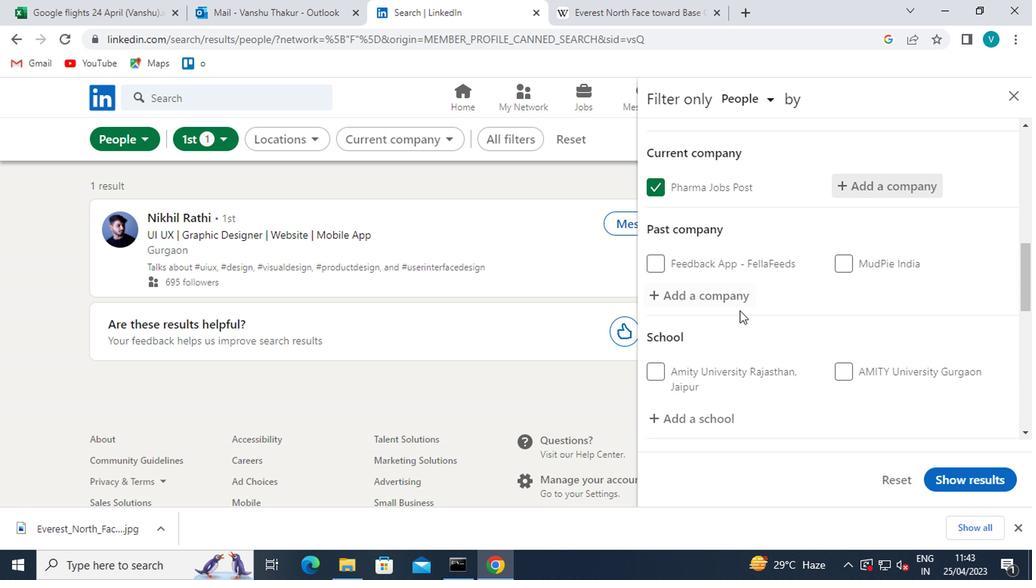 
Action: Mouse moved to (700, 342)
Screenshot: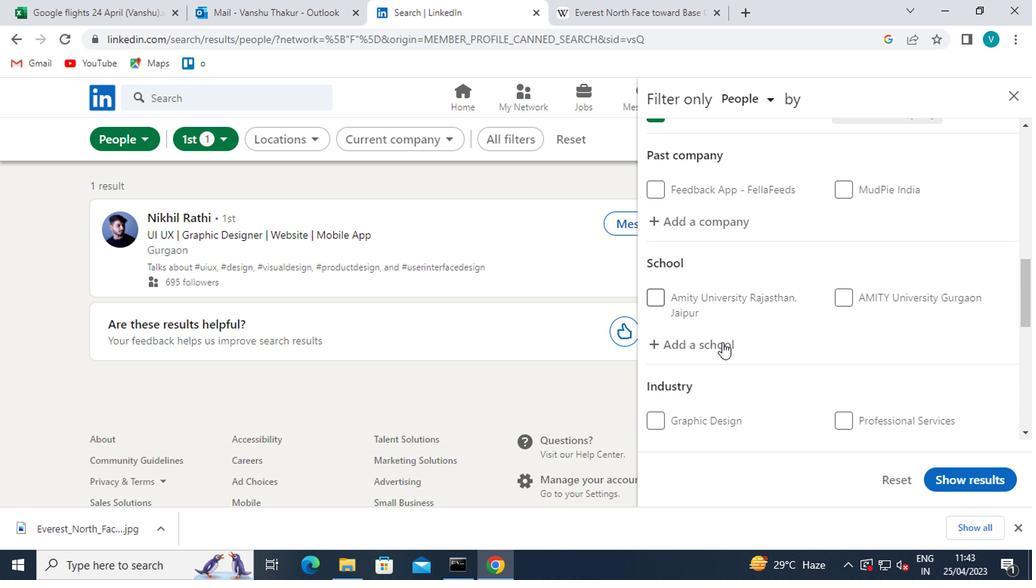 
Action: Mouse pressed left at (700, 342)
Screenshot: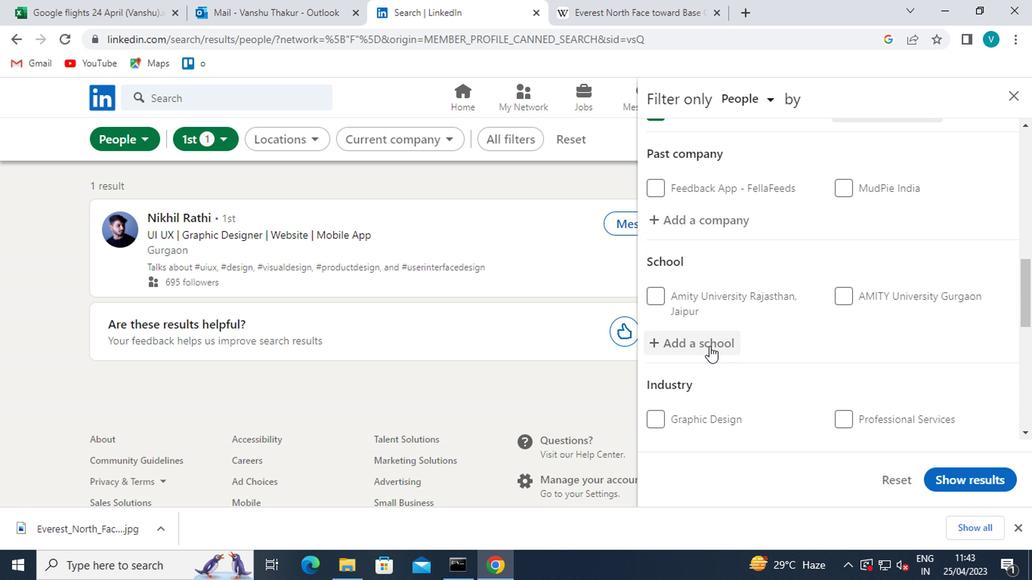 
Action: Mouse moved to (689, 348)
Screenshot: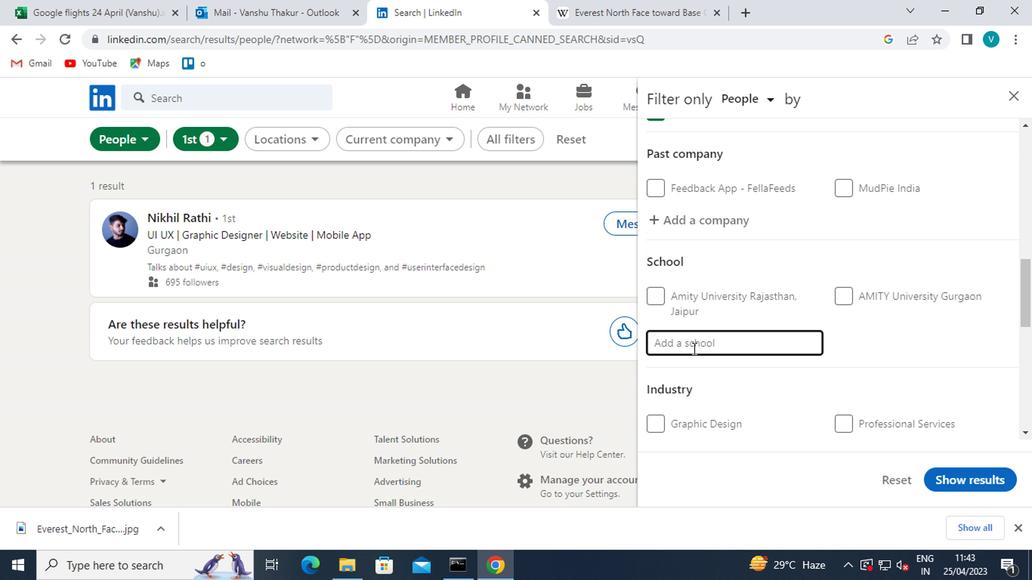 
Action: Key pressed <Key.shift>INDIAN<Key.space>
Screenshot: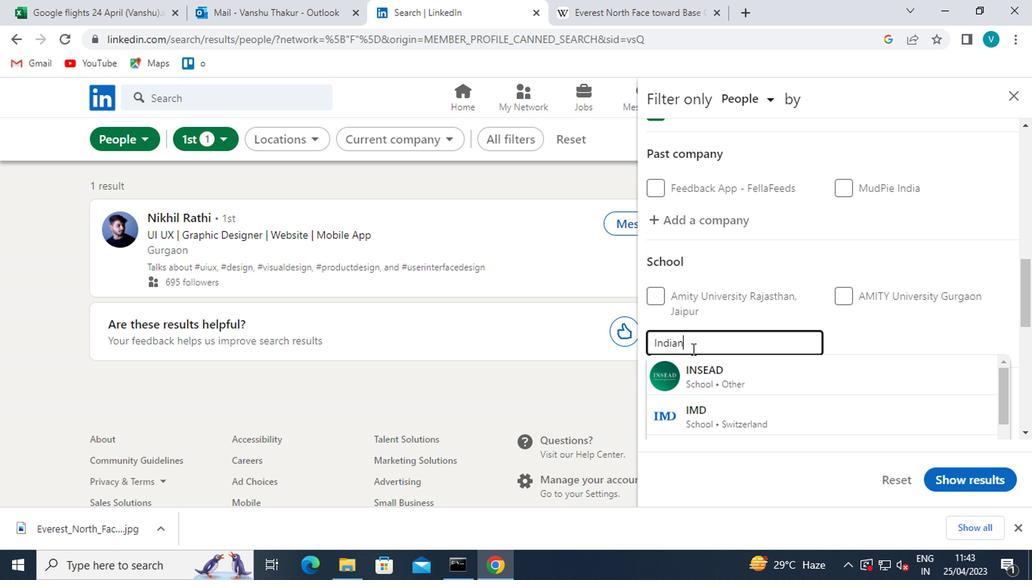 
Action: Mouse moved to (692, 306)
Screenshot: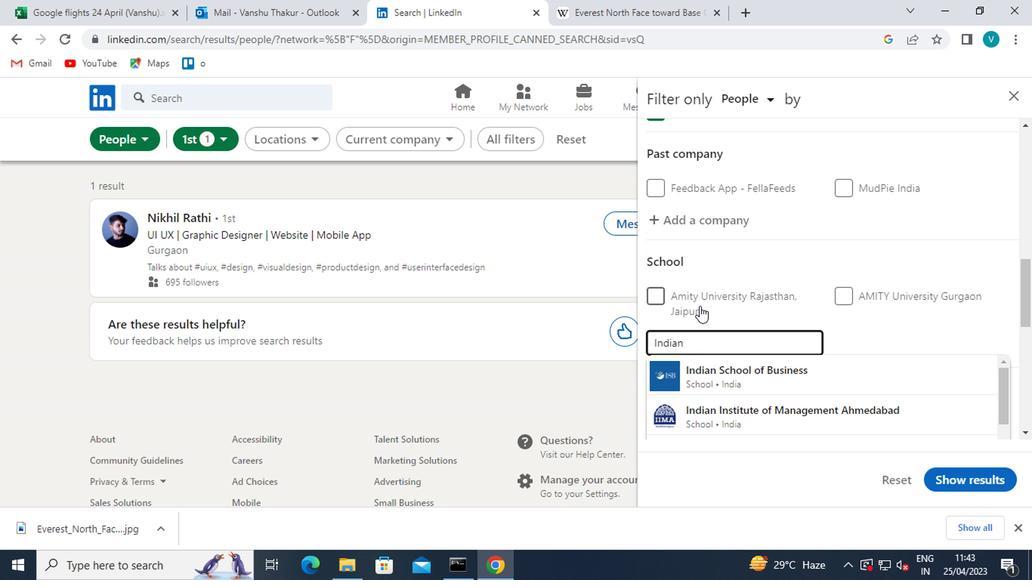 
Action: Key pressed <Key.shift>INSTITUTE<Key.space>OF<Key.space><Key.shift>TECHNOLOGY
Screenshot: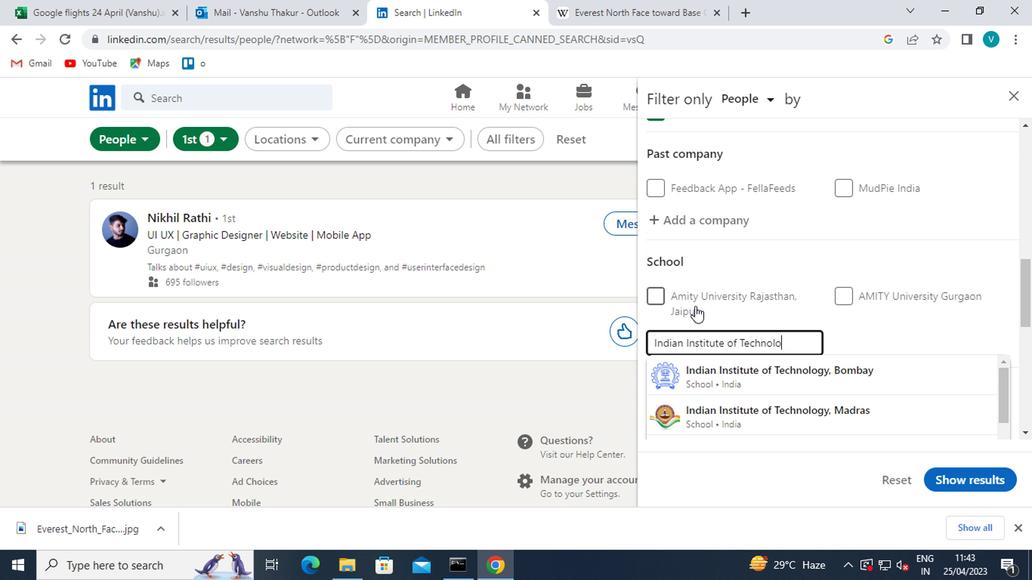 
Action: Mouse moved to (890, 389)
Screenshot: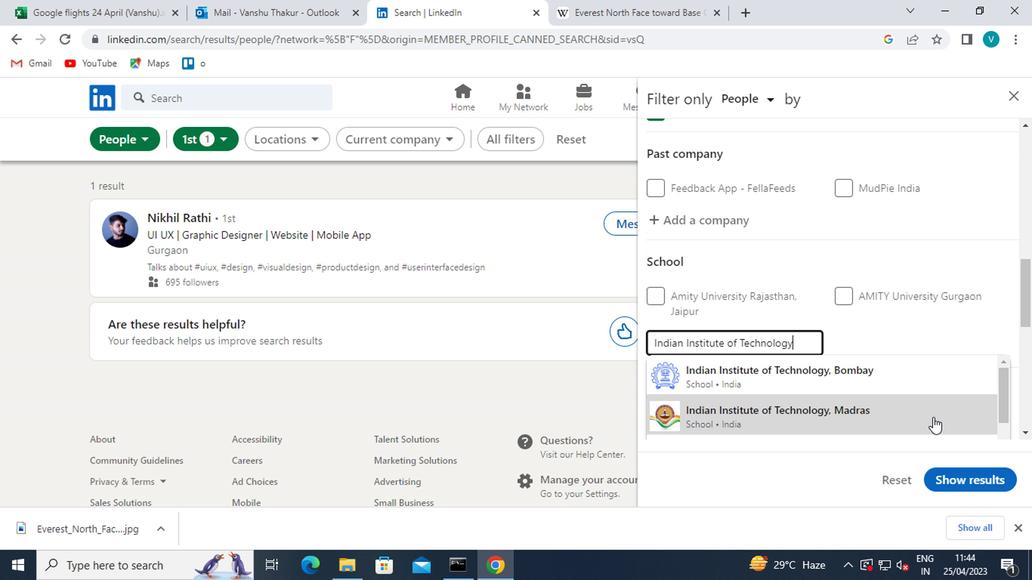 
Action: Mouse scrolled (890, 388) with delta (0, -1)
Screenshot: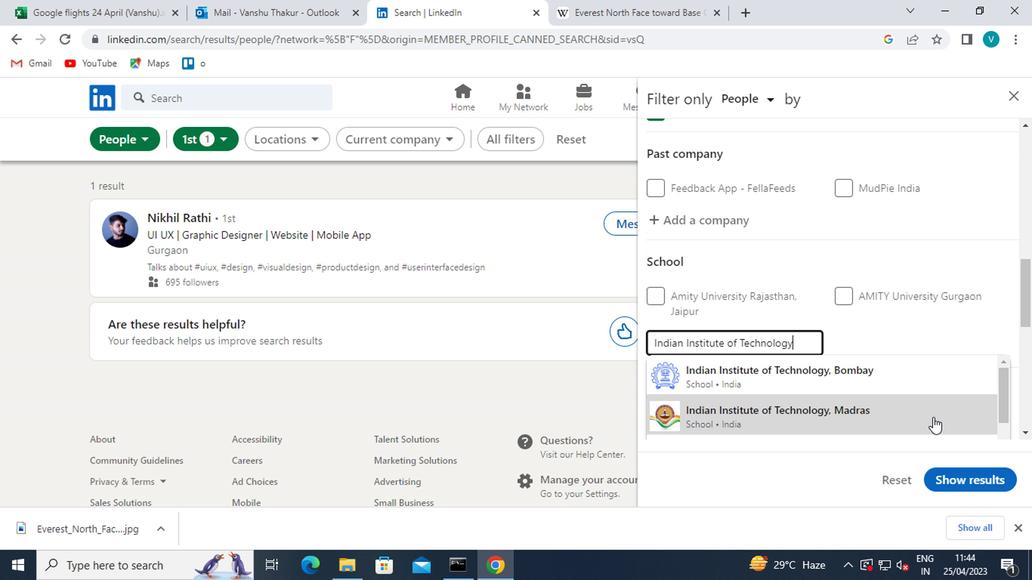 
Action: Mouse moved to (887, 388)
Screenshot: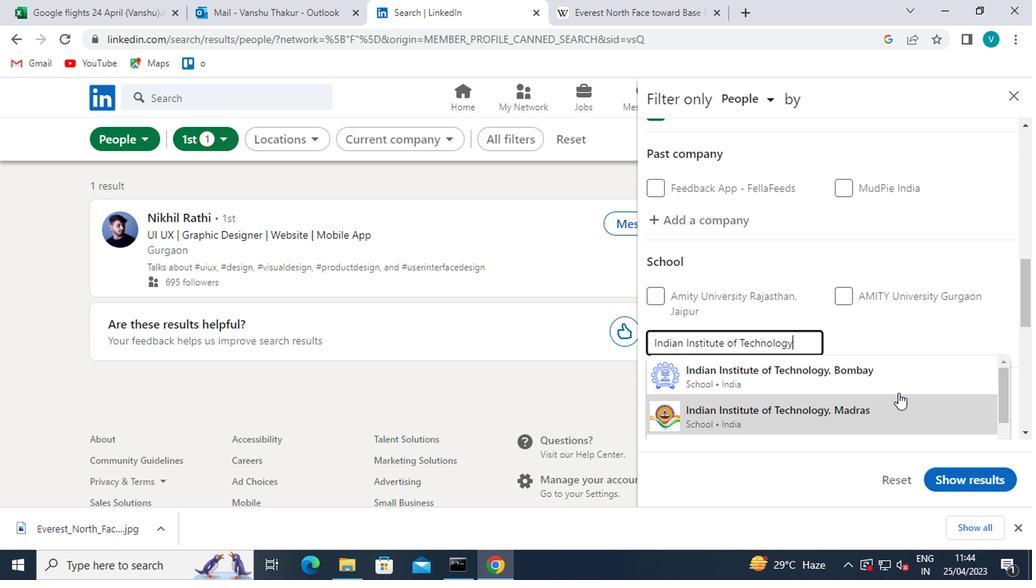 
Action: Mouse scrolled (887, 387) with delta (0, 0)
Screenshot: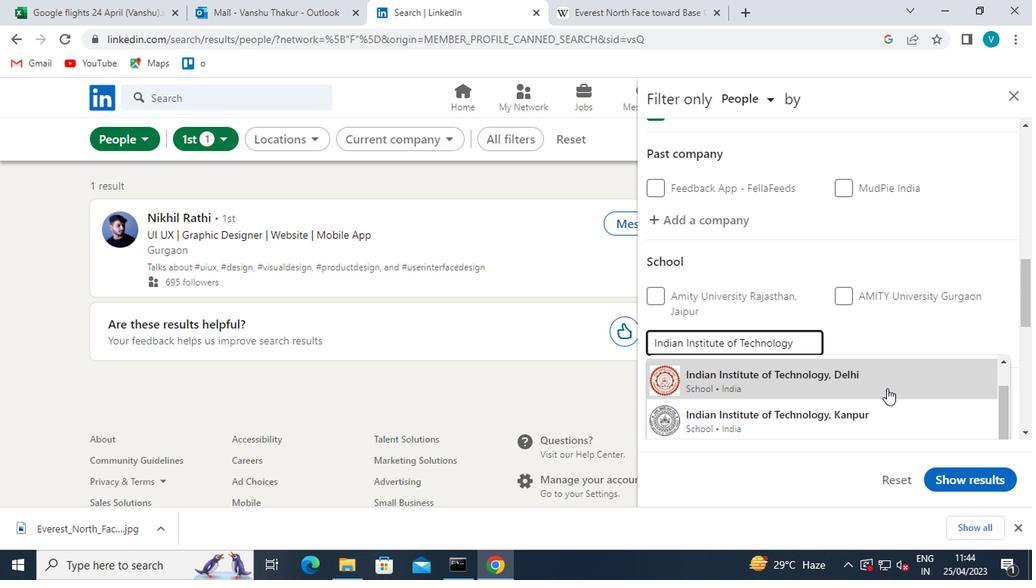 
Action: Mouse scrolled (887, 387) with delta (0, 0)
Screenshot: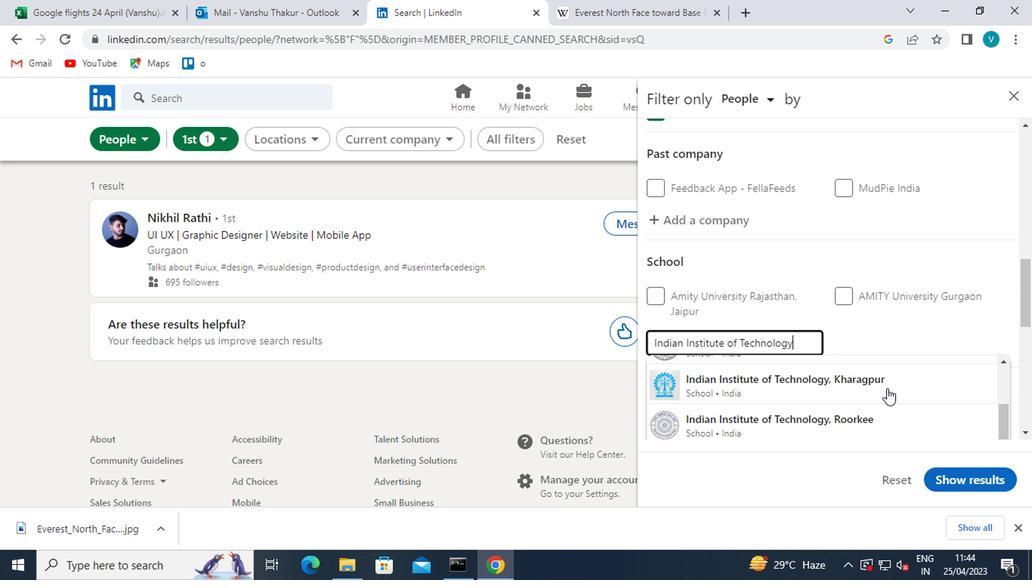 
Action: Mouse scrolled (887, 387) with delta (0, 0)
Screenshot: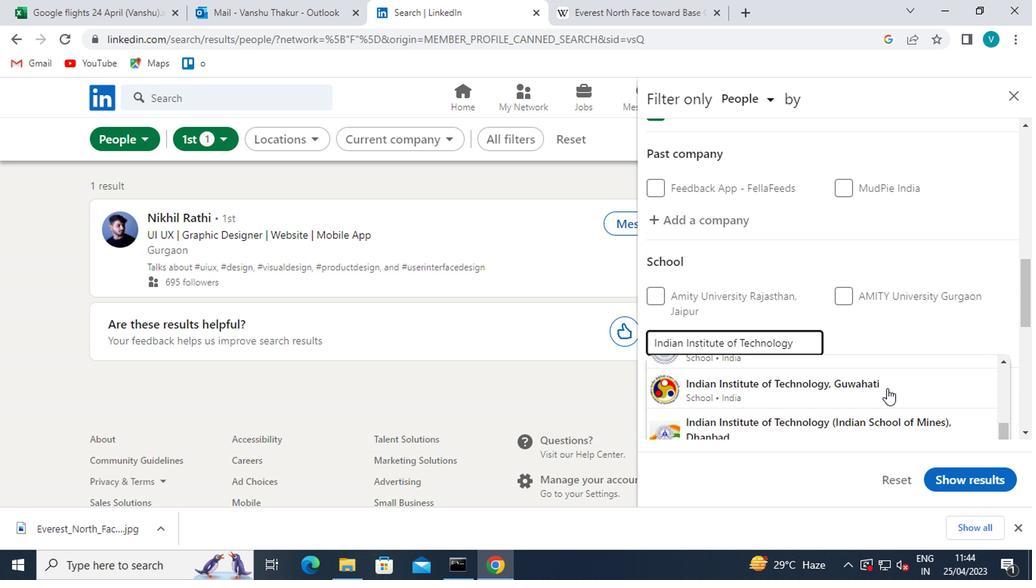 
Action: Mouse scrolled (887, 387) with delta (0, 0)
Screenshot: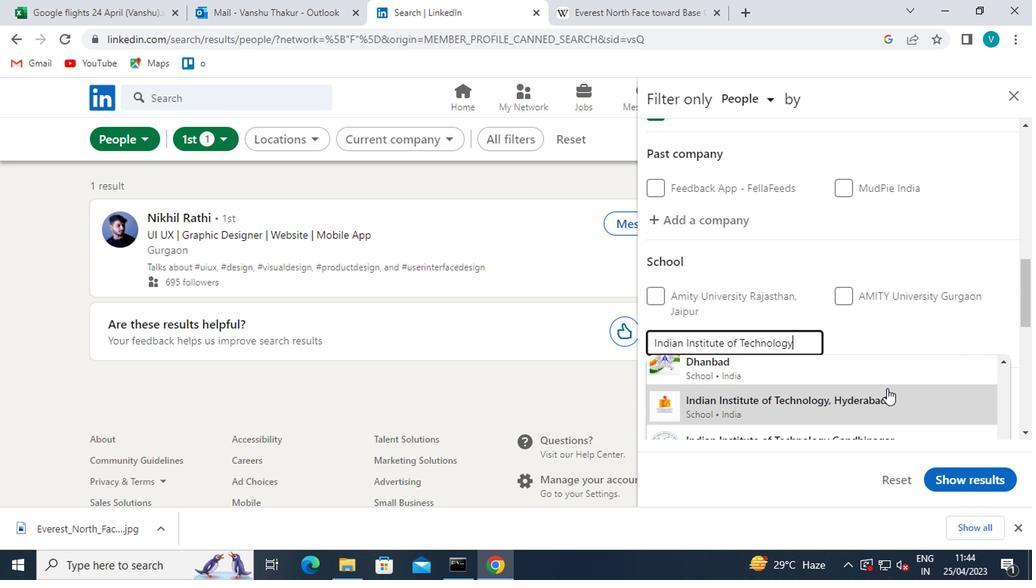 
Action: Mouse moved to (855, 406)
Screenshot: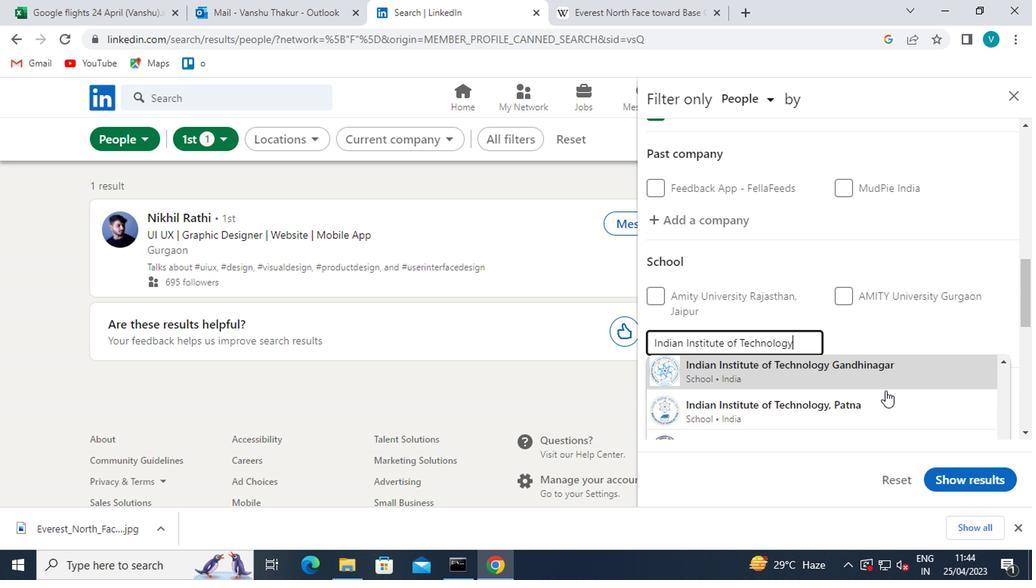 
Action: Mouse pressed left at (855, 406)
Screenshot: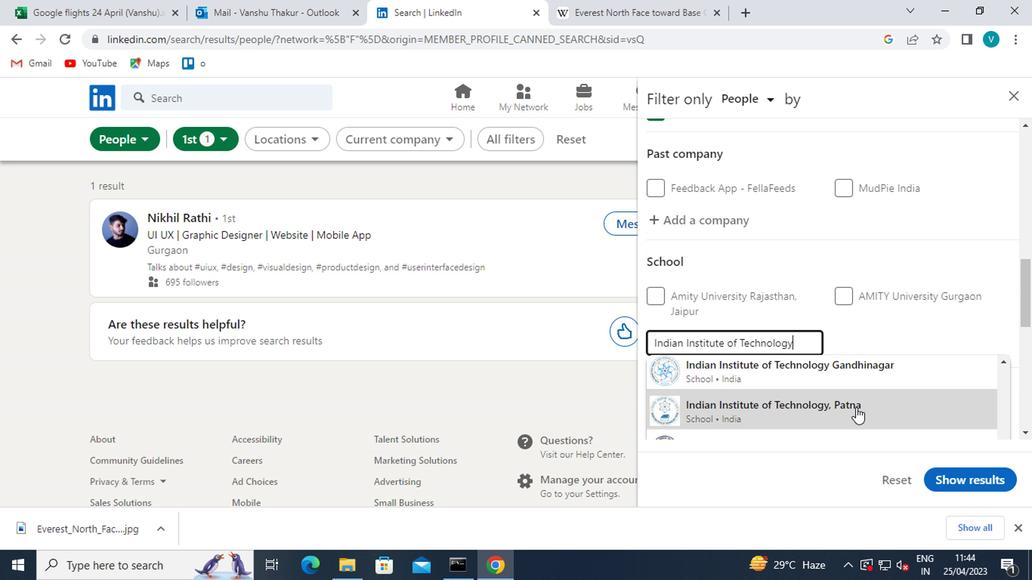 
Action: Mouse moved to (787, 412)
Screenshot: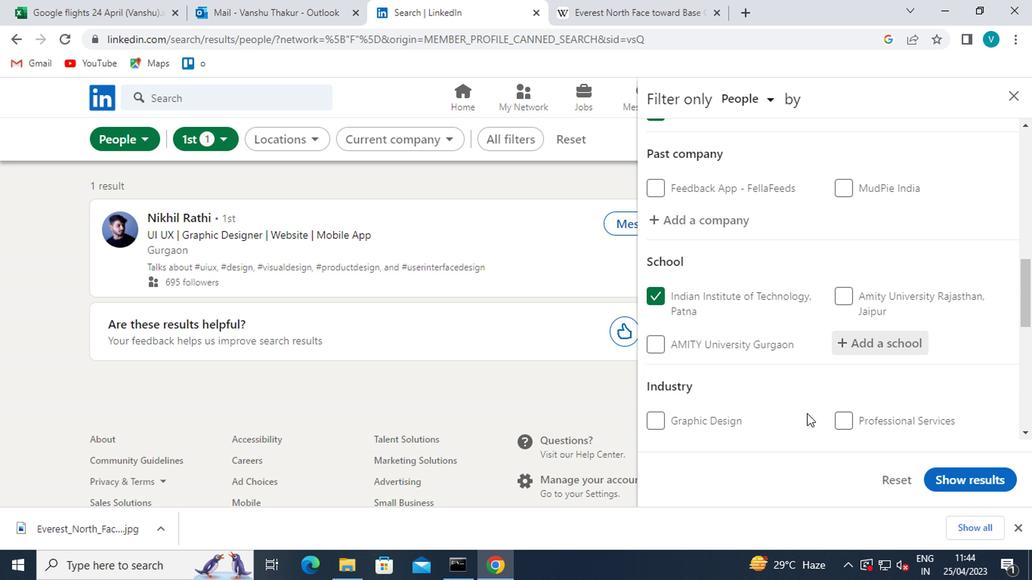 
Action: Mouse scrolled (787, 412) with delta (0, 0)
Screenshot: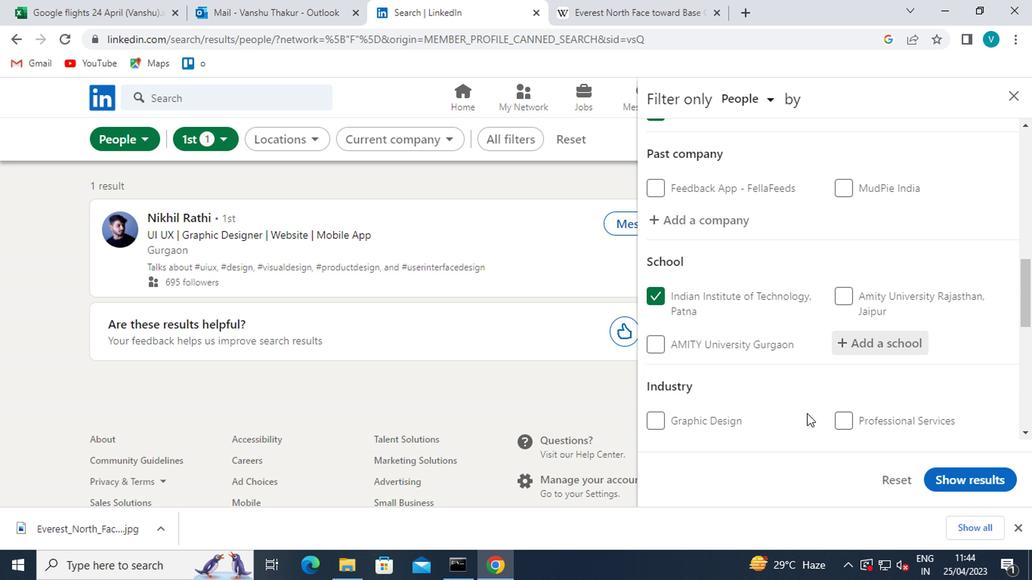 
Action: Mouse moved to (771, 411)
Screenshot: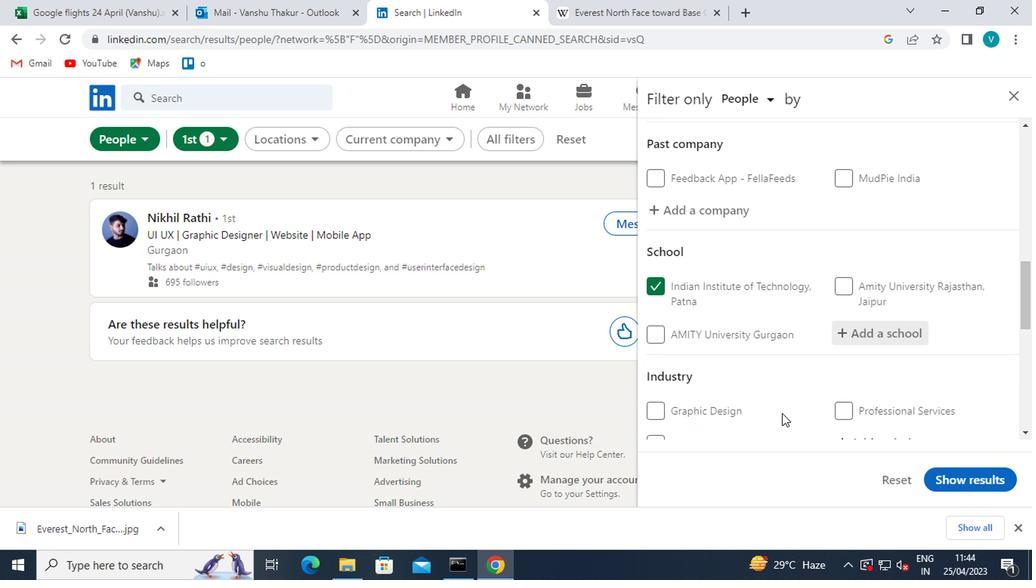 
Action: Mouse scrolled (771, 410) with delta (0, 0)
Screenshot: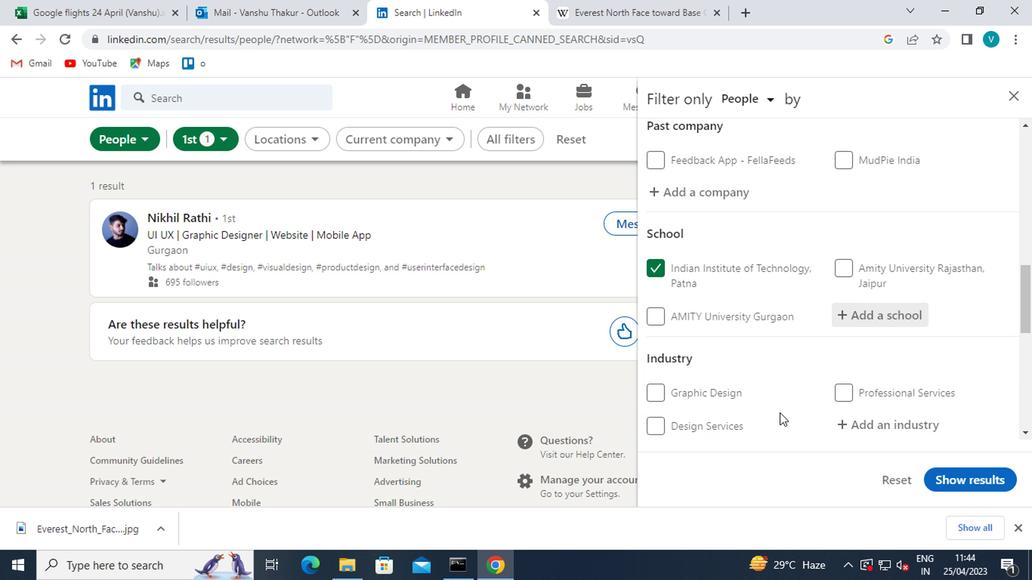 
Action: Mouse moved to (850, 292)
Screenshot: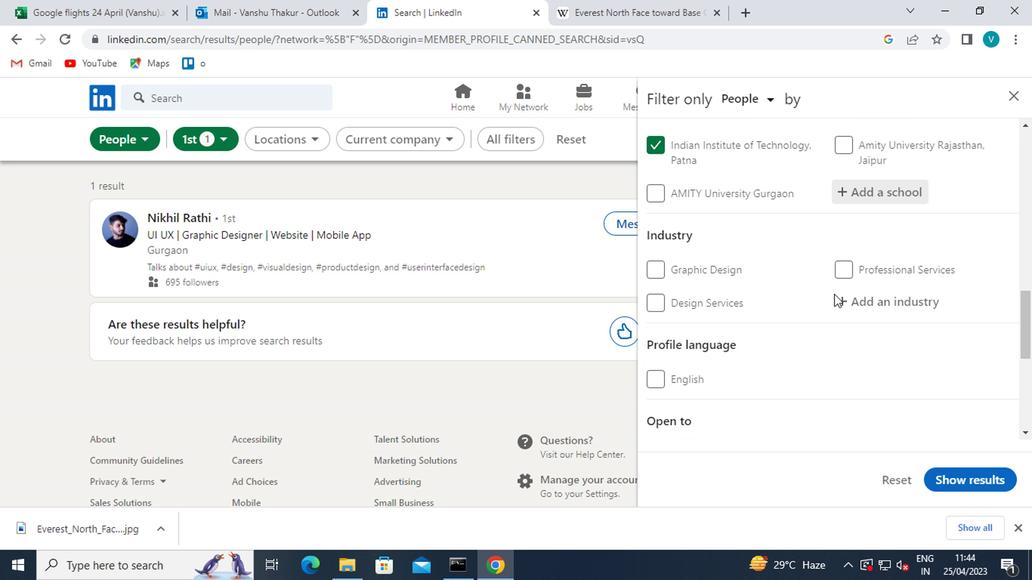 
Action: Mouse pressed left at (850, 292)
Screenshot: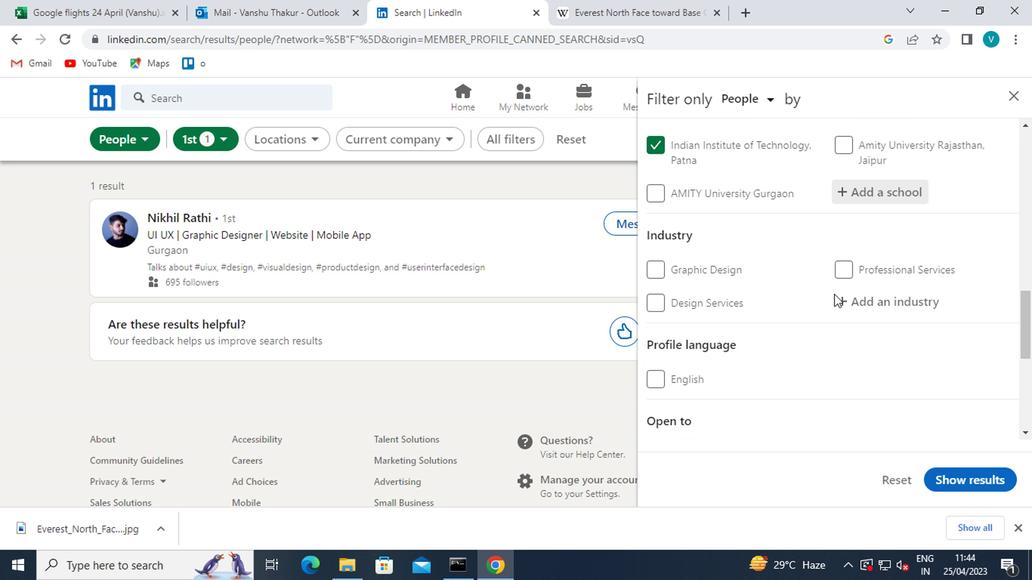 
Action: Mouse moved to (852, 292)
Screenshot: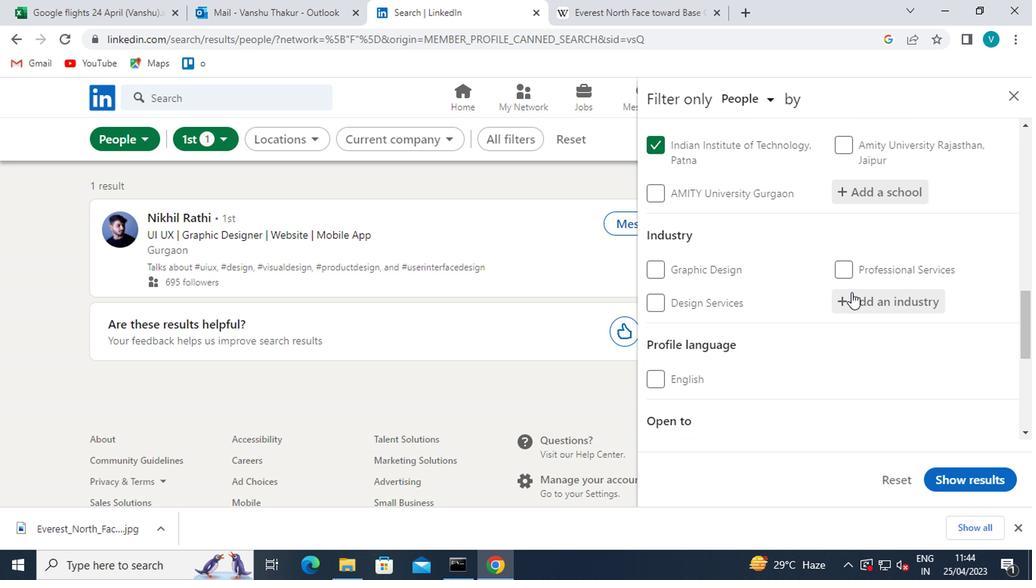 
Action: Key pressed <Key.shift>DIGITAL<Key.space>
Screenshot: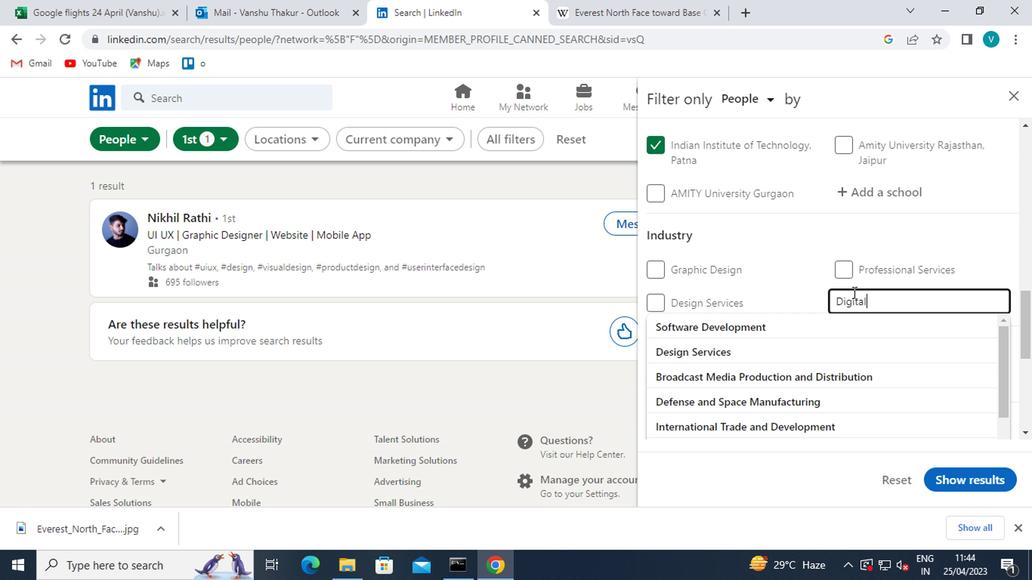 
Action: Mouse moved to (792, 316)
Screenshot: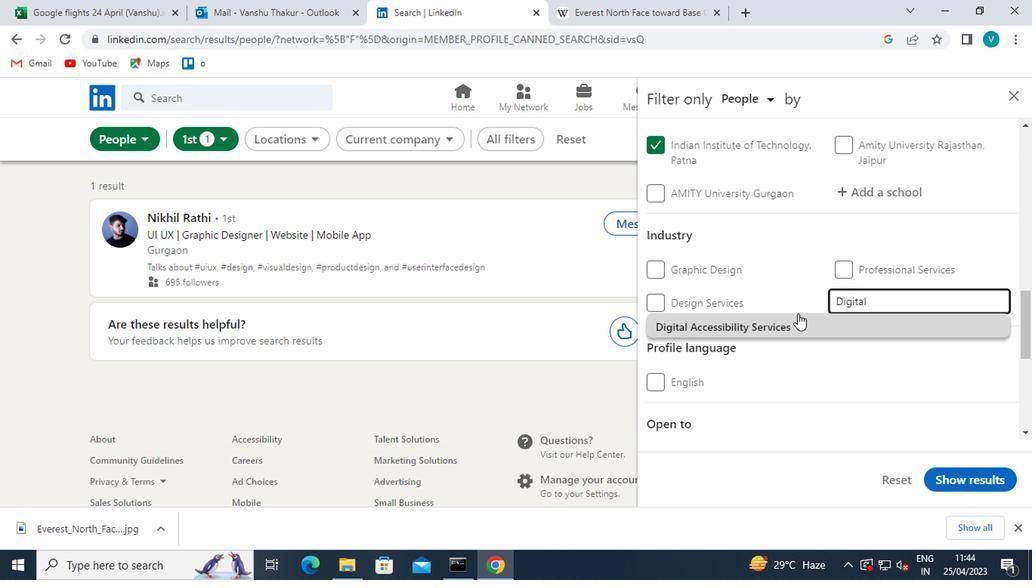 
Action: Mouse pressed left at (792, 316)
Screenshot: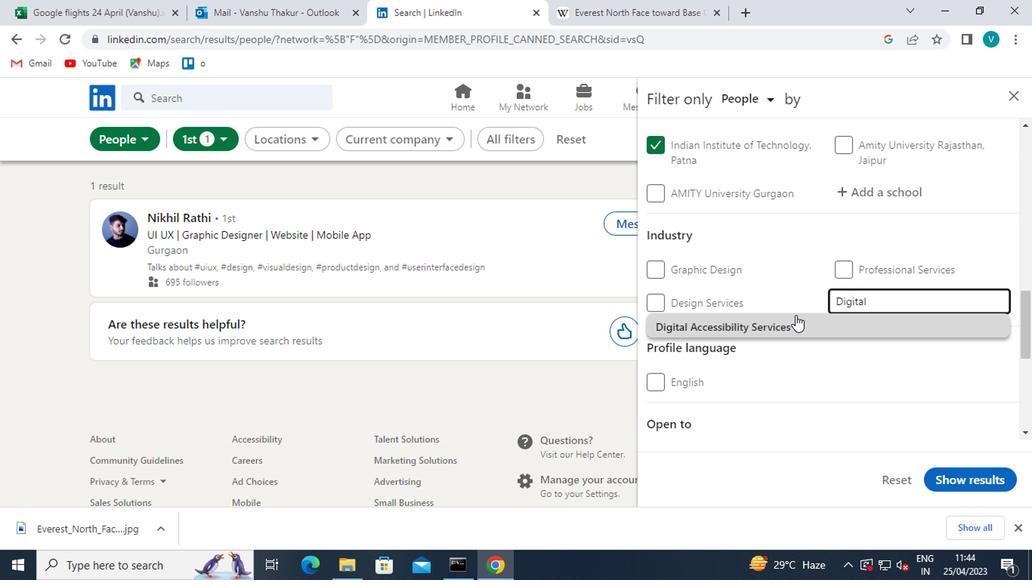 
Action: Mouse moved to (791, 316)
Screenshot: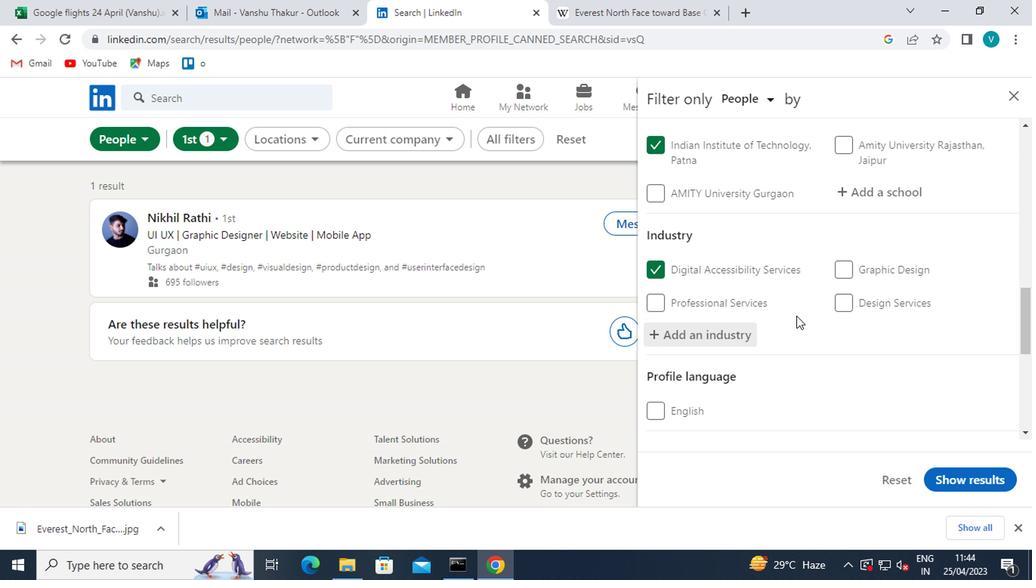 
Action: Mouse scrolled (791, 315) with delta (0, -1)
Screenshot: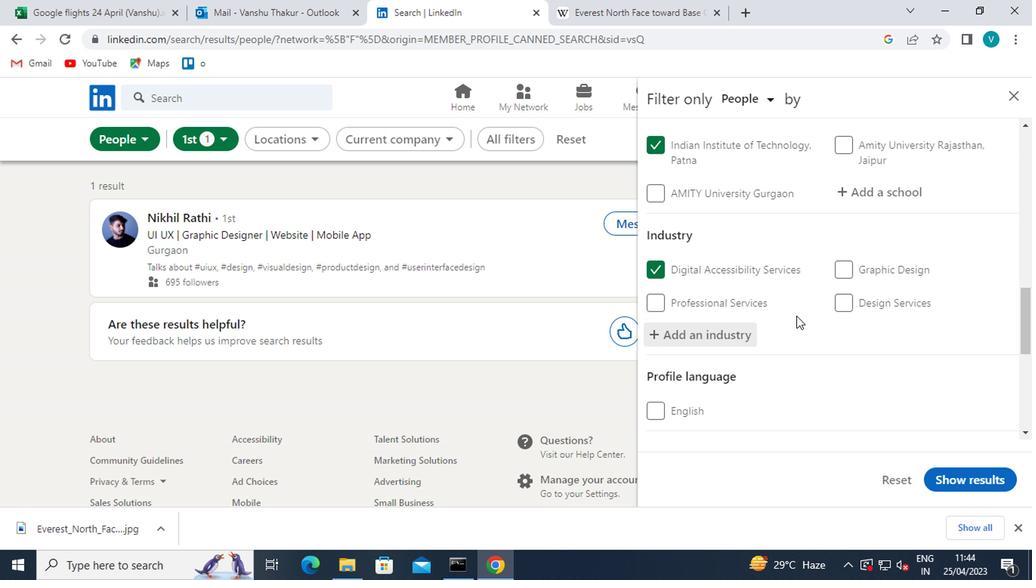 
Action: Mouse moved to (781, 316)
Screenshot: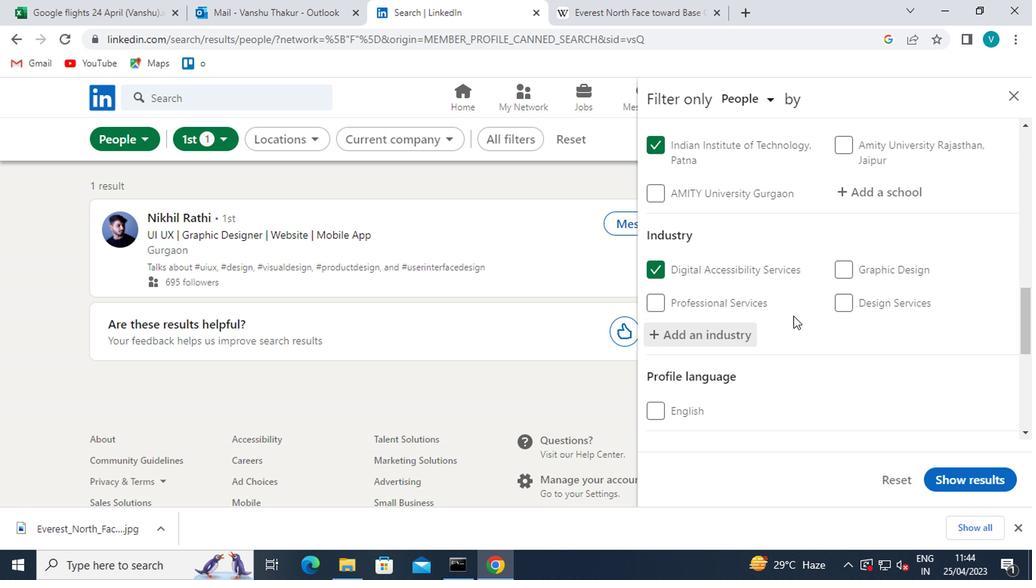 
Action: Mouse scrolled (781, 316) with delta (0, 0)
Screenshot: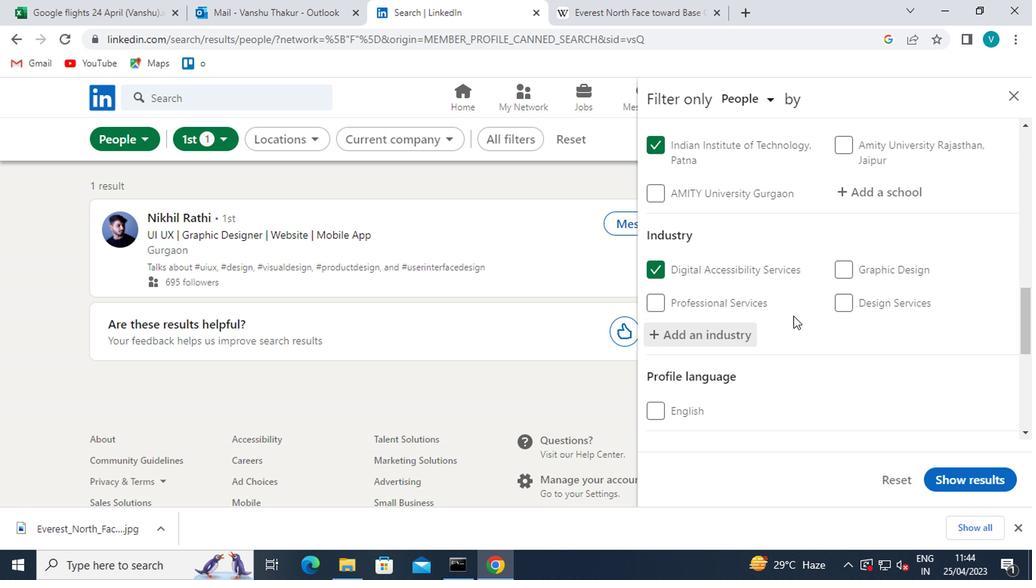 
Action: Mouse moved to (777, 320)
Screenshot: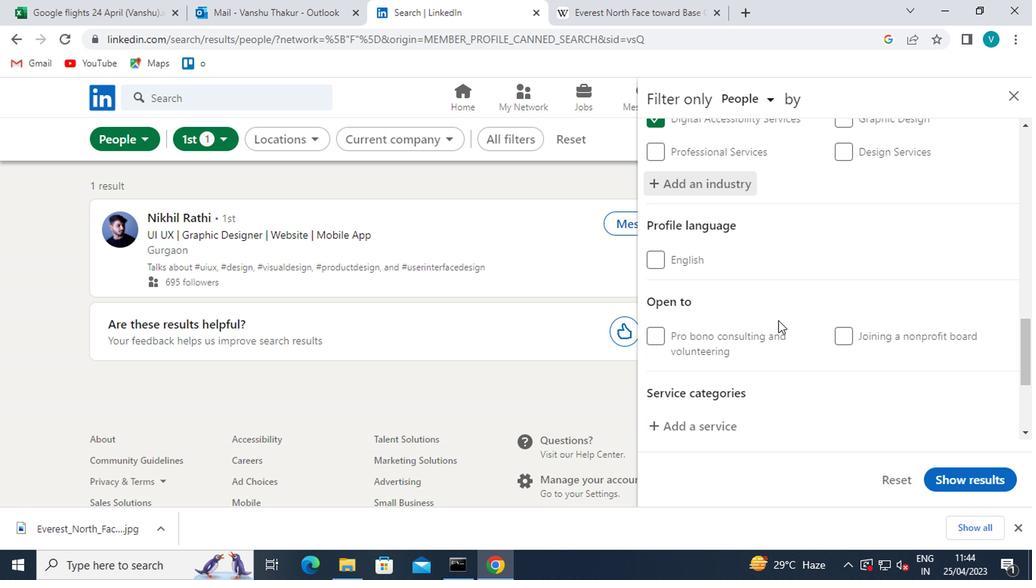 
Action: Mouse scrolled (777, 319) with delta (0, 0)
Screenshot: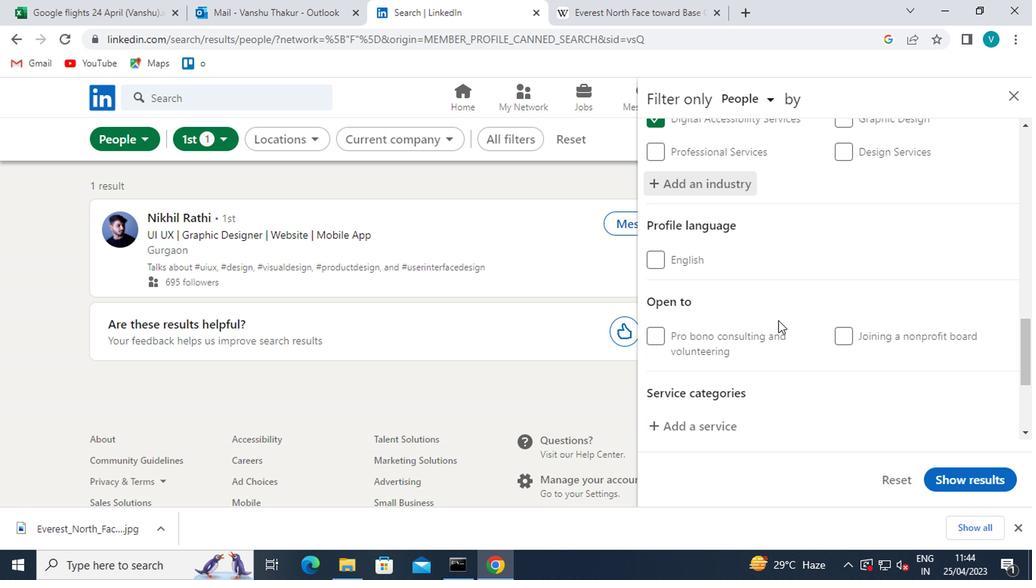 
Action: Mouse moved to (739, 345)
Screenshot: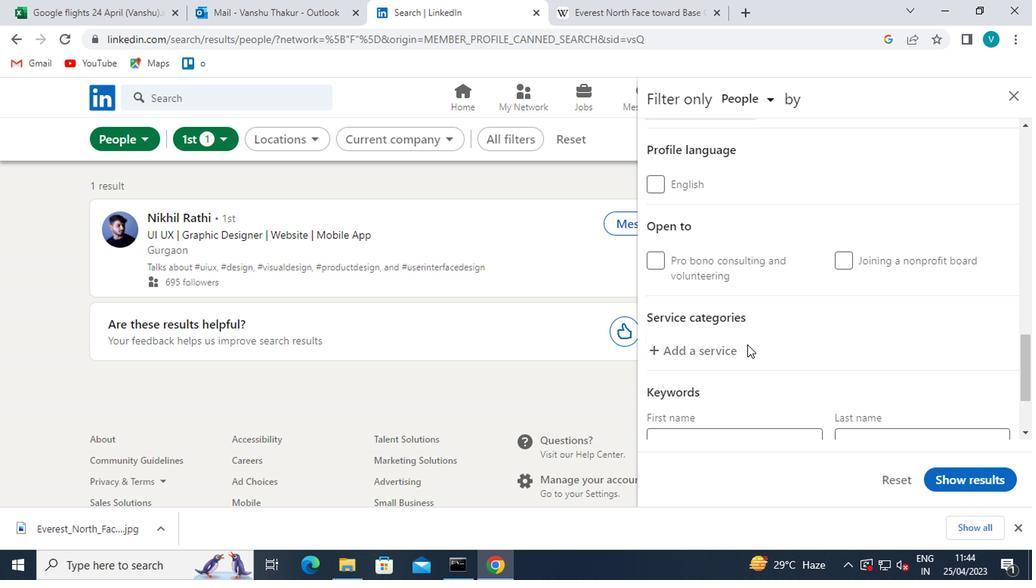 
Action: Mouse pressed left at (739, 345)
Screenshot: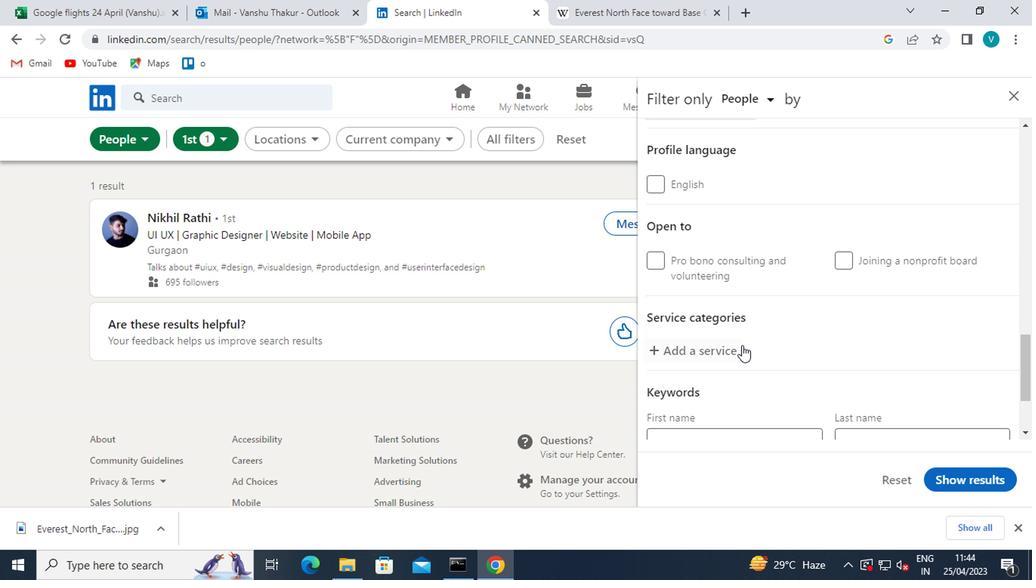 
Action: Key pressed <Key.shift>CONSULTING
Screenshot: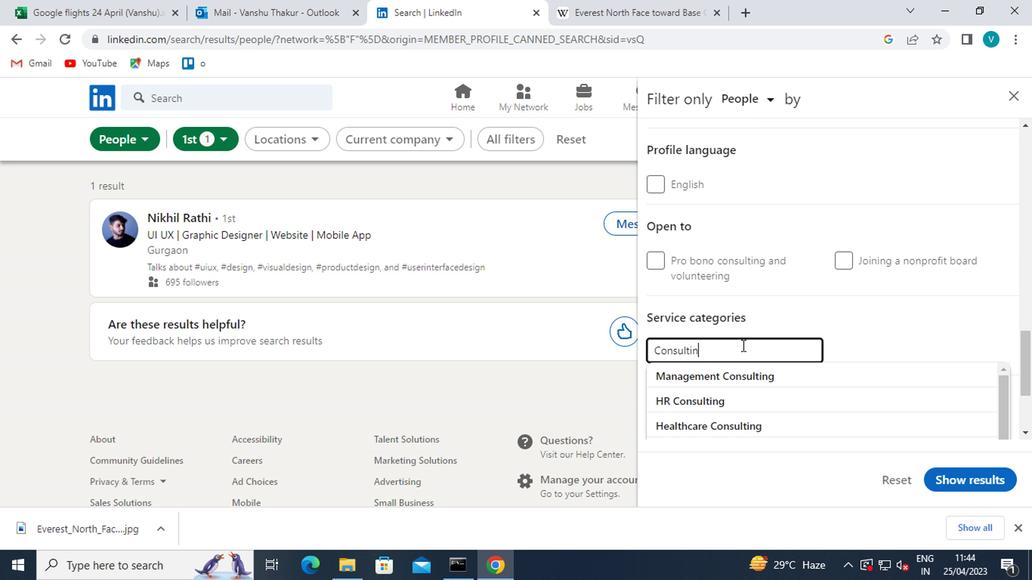 
Action: Mouse moved to (857, 344)
Screenshot: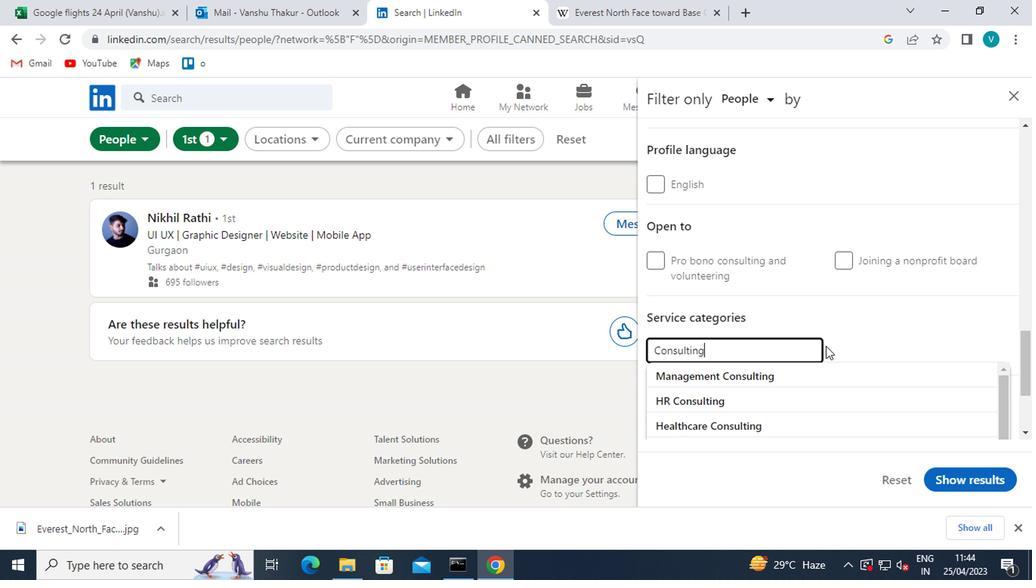 
Action: Mouse pressed left at (857, 344)
Screenshot: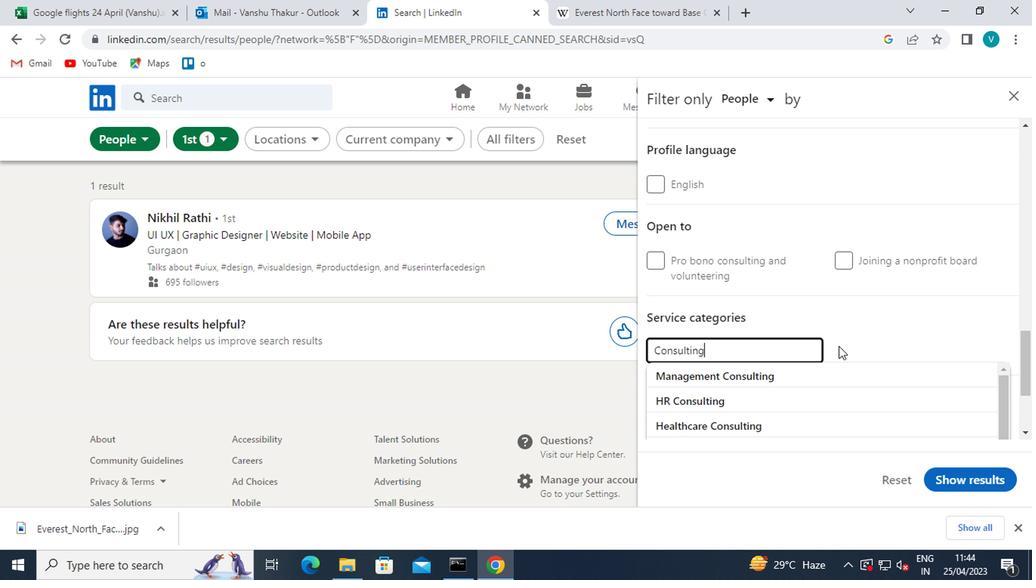 
Action: Mouse scrolled (857, 344) with delta (0, 0)
Screenshot: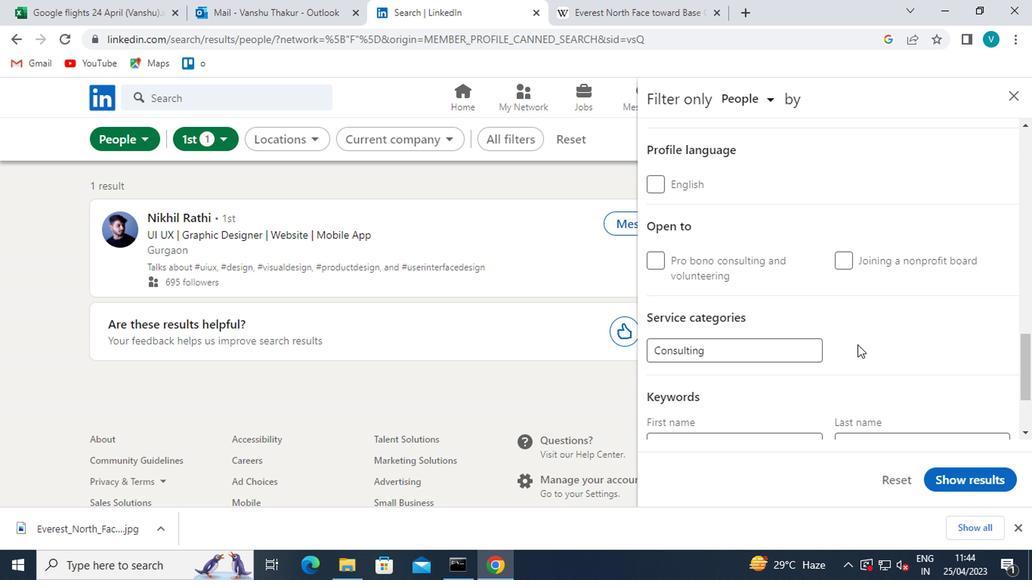 
Action: Mouse moved to (856, 344)
Screenshot: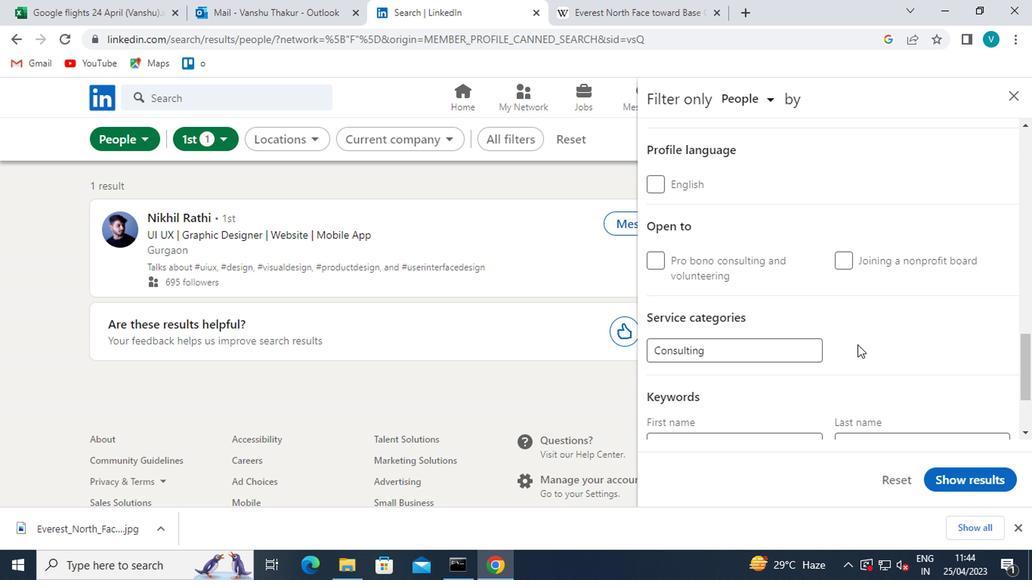 
Action: Mouse scrolled (856, 344) with delta (0, 0)
Screenshot: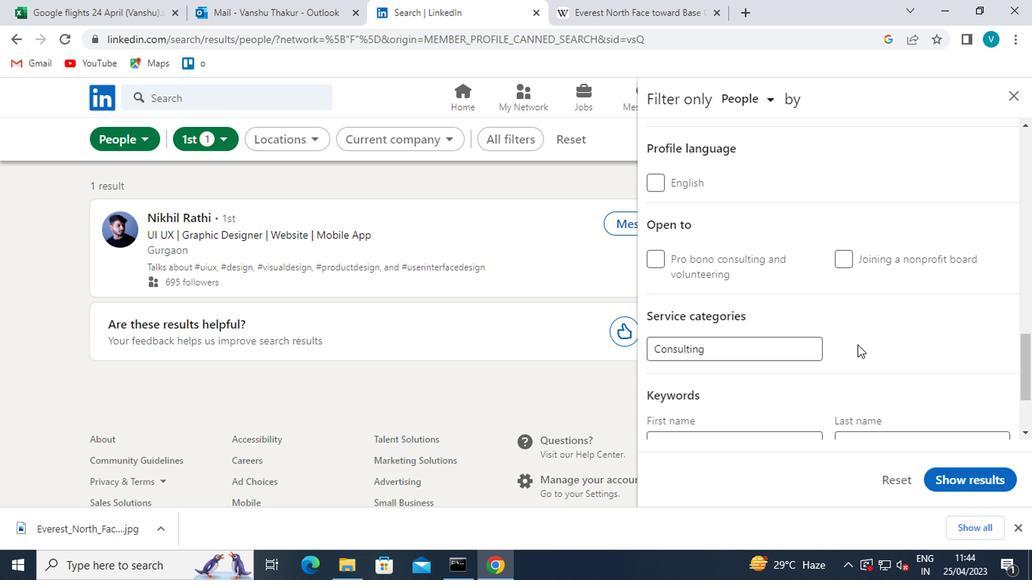 
Action: Mouse scrolled (856, 344) with delta (0, 0)
Screenshot: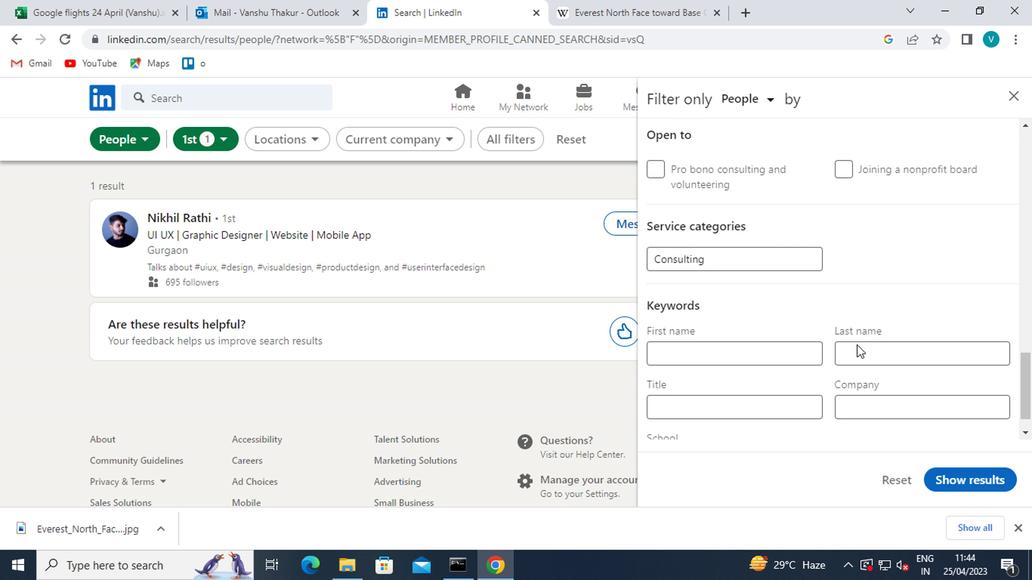
Action: Mouse scrolled (856, 344) with delta (0, 0)
Screenshot: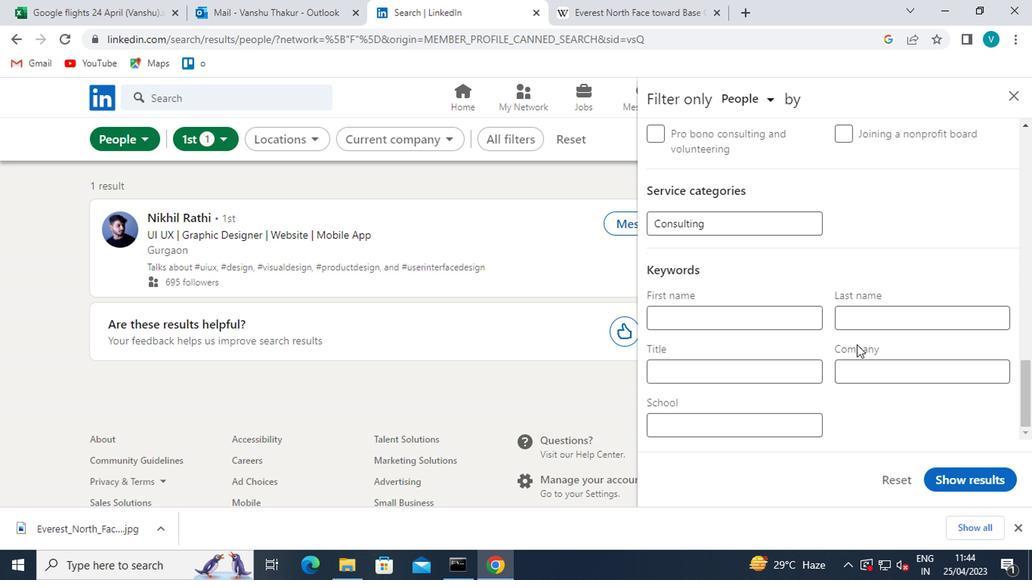
Action: Mouse moved to (762, 373)
Screenshot: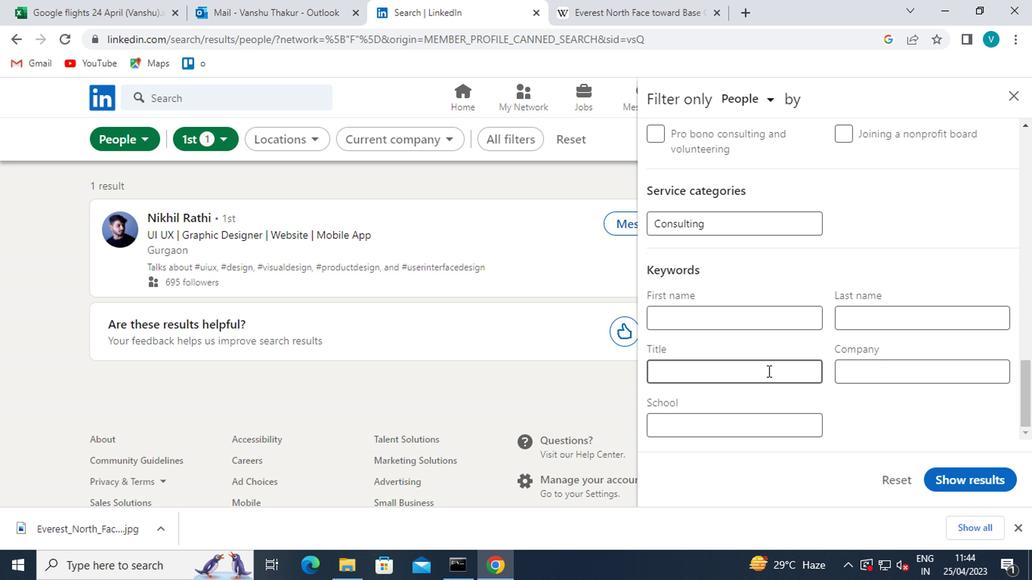 
Action: Mouse pressed left at (762, 373)
Screenshot: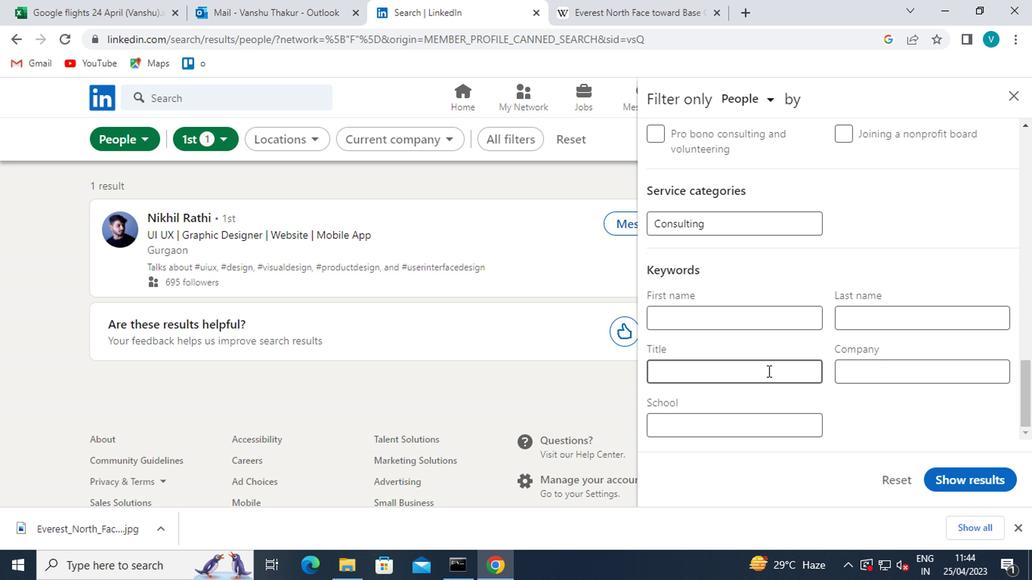 
Action: Mouse moved to (762, 373)
Screenshot: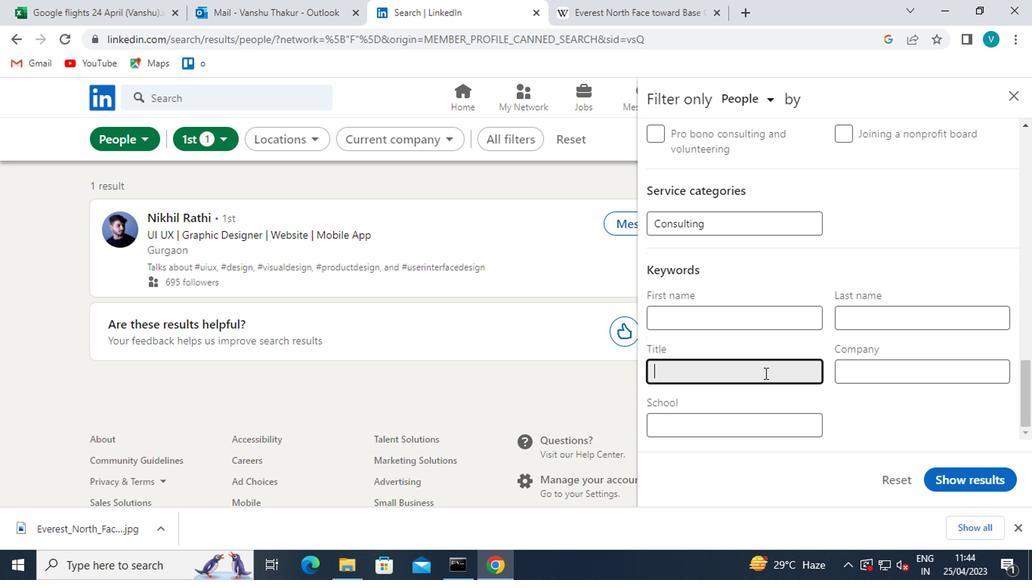 
Action: Key pressed <Key.shift>FRONT<Key.space><Key.shift>DESK<Key.space><Key.shift>ASSOCIATE<Key.space>
Screenshot: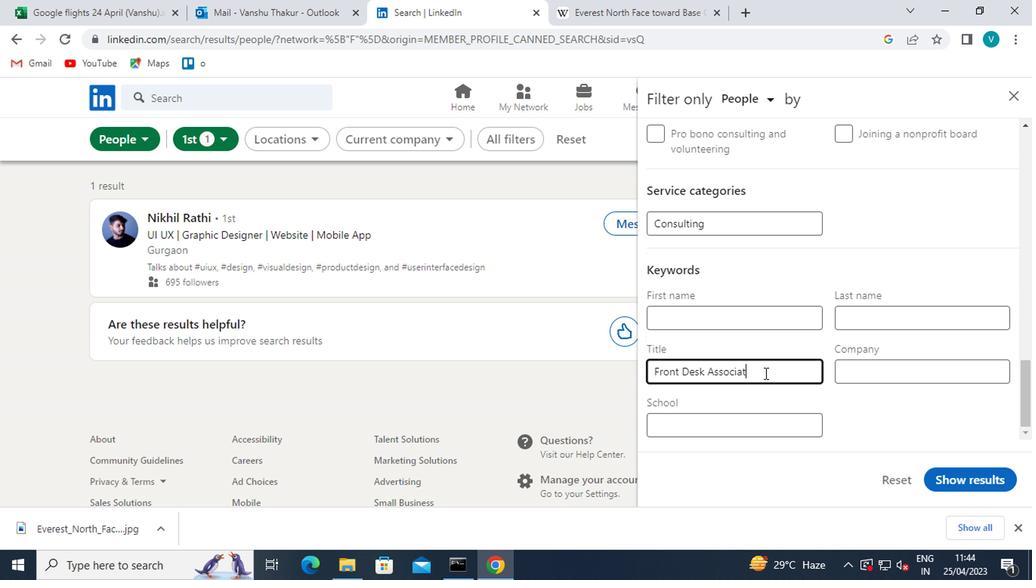 
Action: Mouse moved to (940, 472)
Screenshot: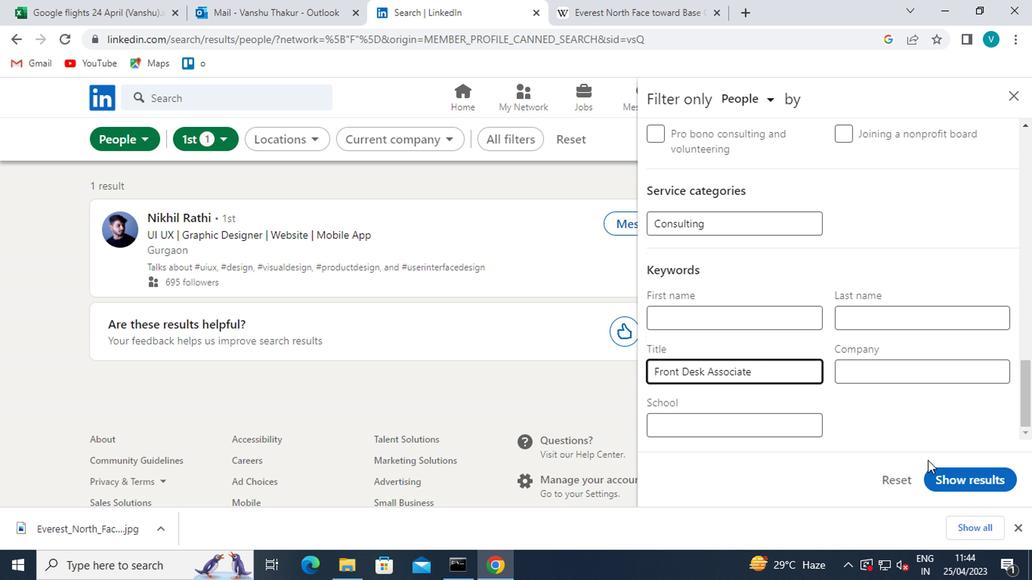 
Action: Mouse pressed left at (940, 472)
Screenshot: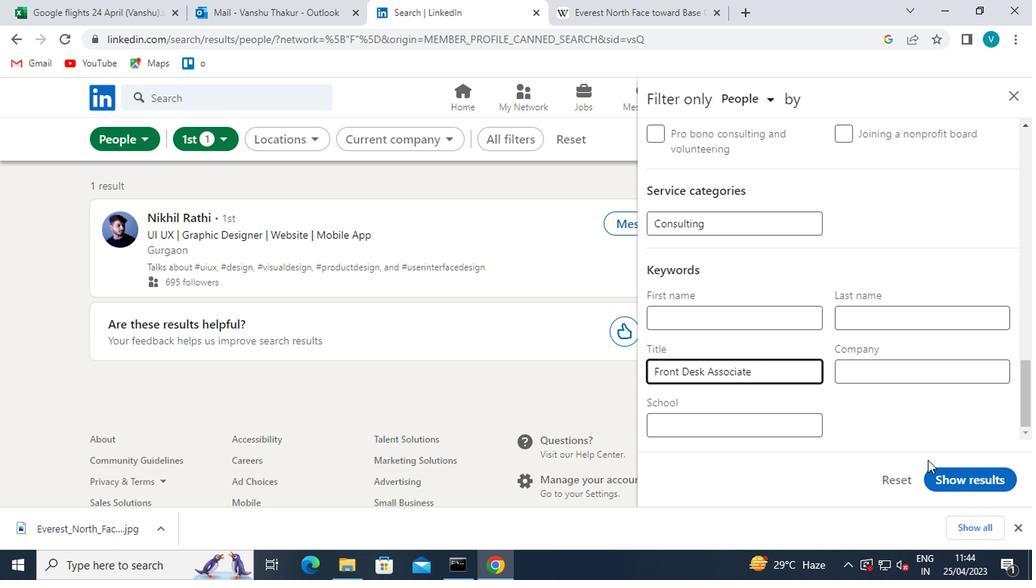 
Action: Mouse moved to (925, 481)
Screenshot: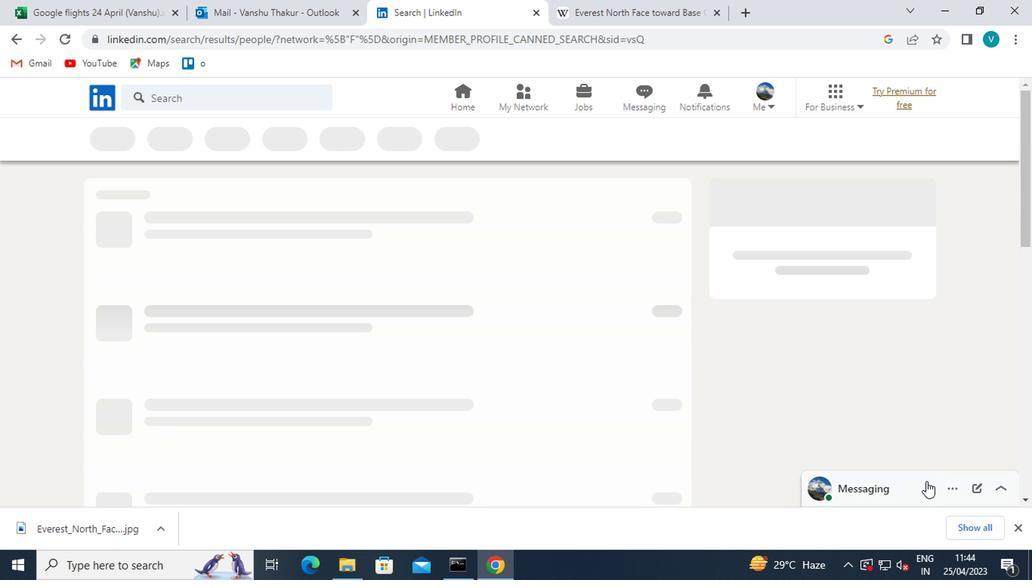 
